 Task: Search one way flight ticket for 1 adult, 6 children, 1 infant in seat and 1 infant on lap in business from Medford: Rogue Valley International-medford Airport to Rock Springs: Southwest Wyoming Regional Airport (rock Springs Sweetwater County Airport) on 8-5-2023. Choice of flights is Royal air maroc. Number of bags: 2 carry on bags. Price is upto 90000. Outbound departure time preference is 21:30.
Action: Mouse moved to (327, 295)
Screenshot: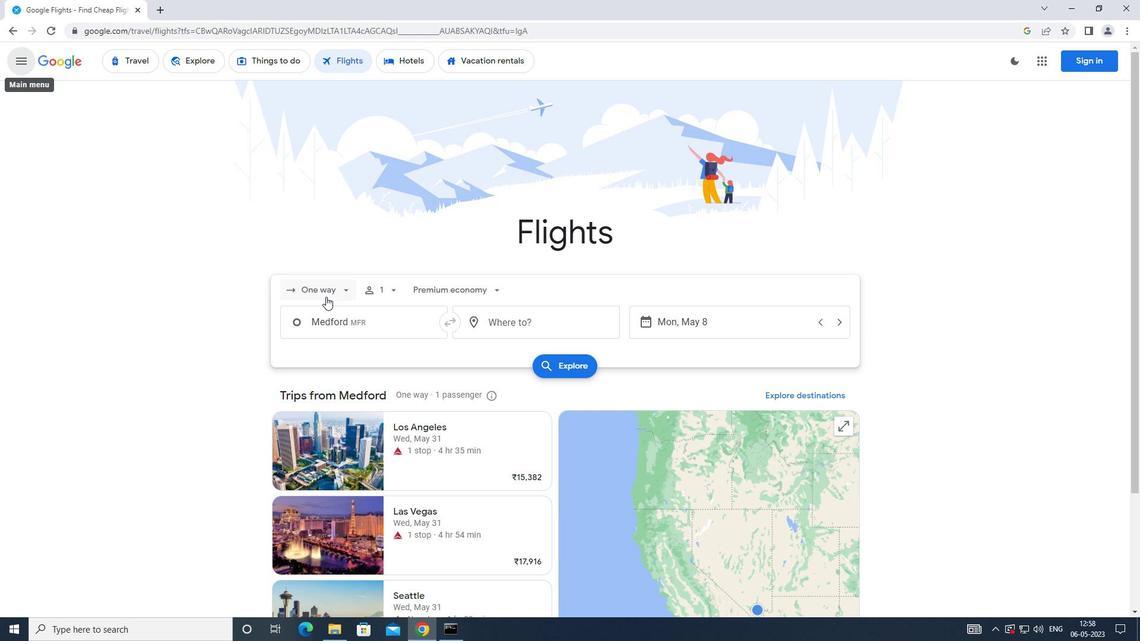 
Action: Mouse pressed left at (327, 295)
Screenshot: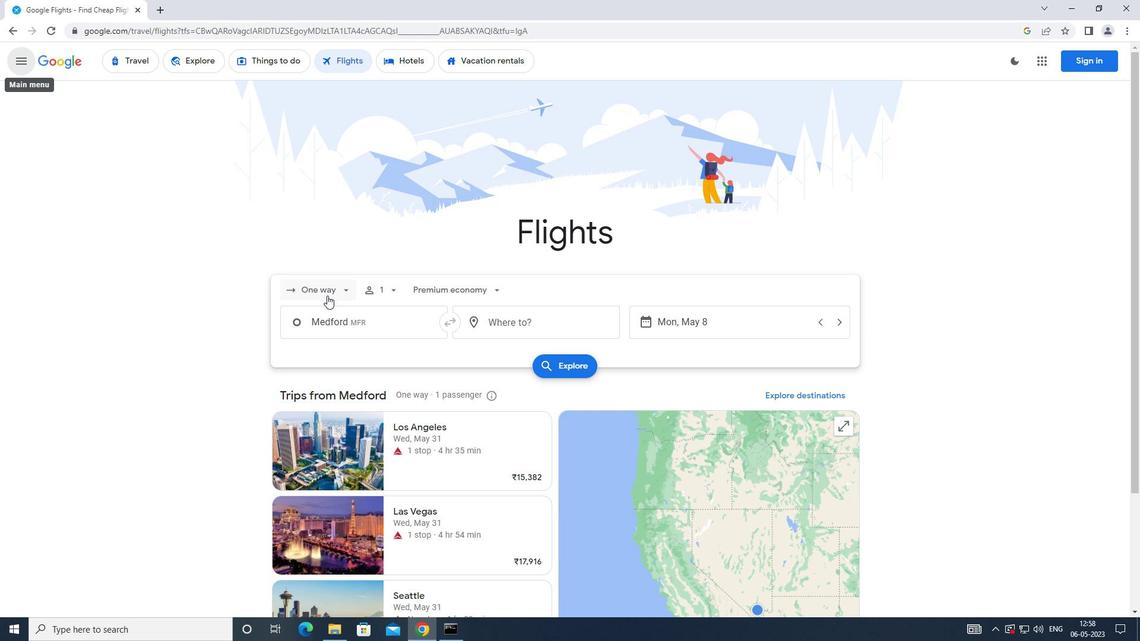 
Action: Mouse moved to (344, 346)
Screenshot: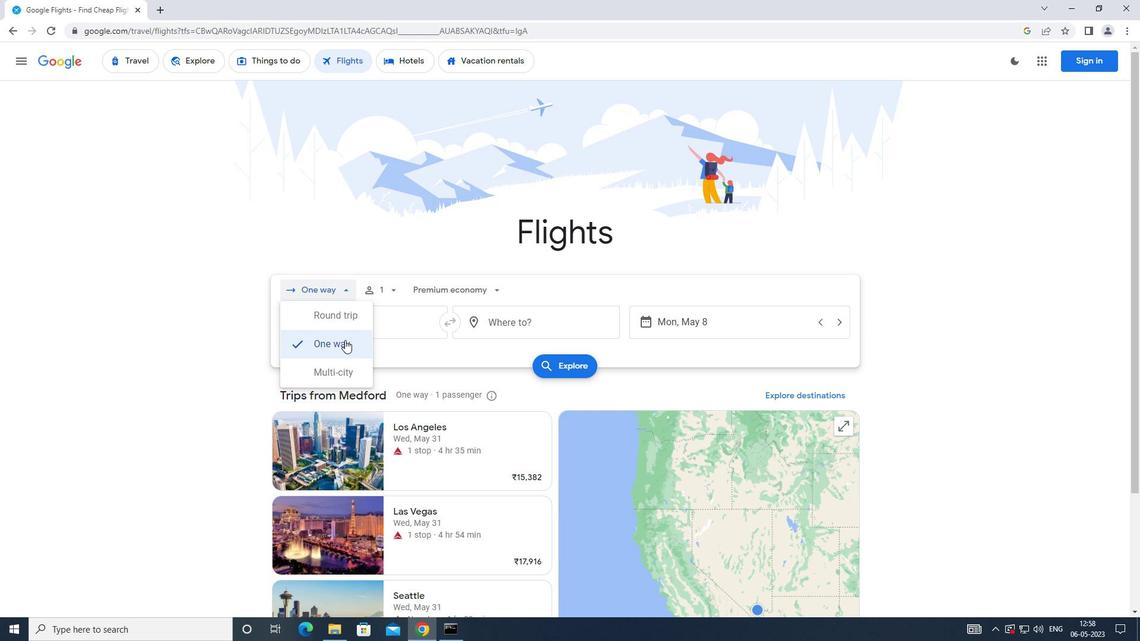 
Action: Mouse pressed left at (344, 346)
Screenshot: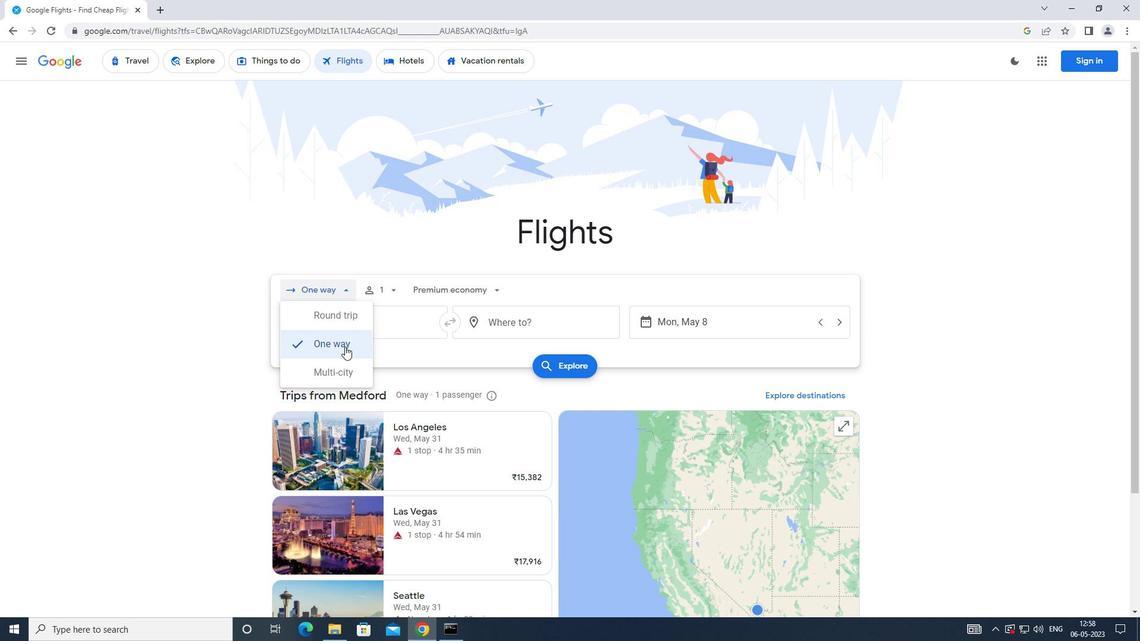 
Action: Mouse moved to (394, 290)
Screenshot: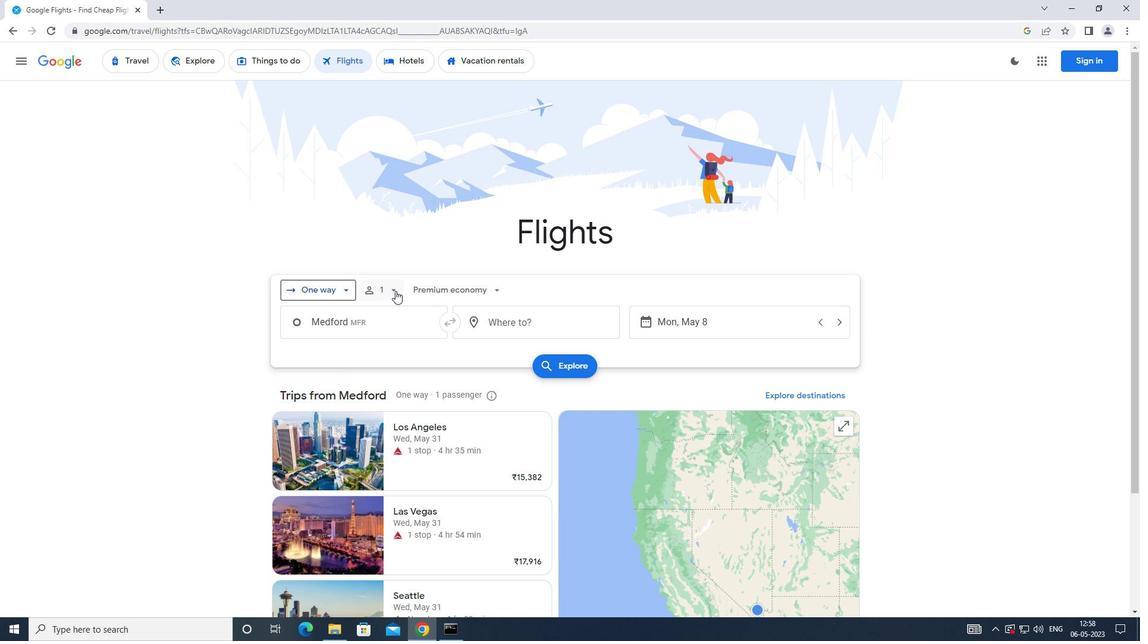 
Action: Mouse pressed left at (394, 290)
Screenshot: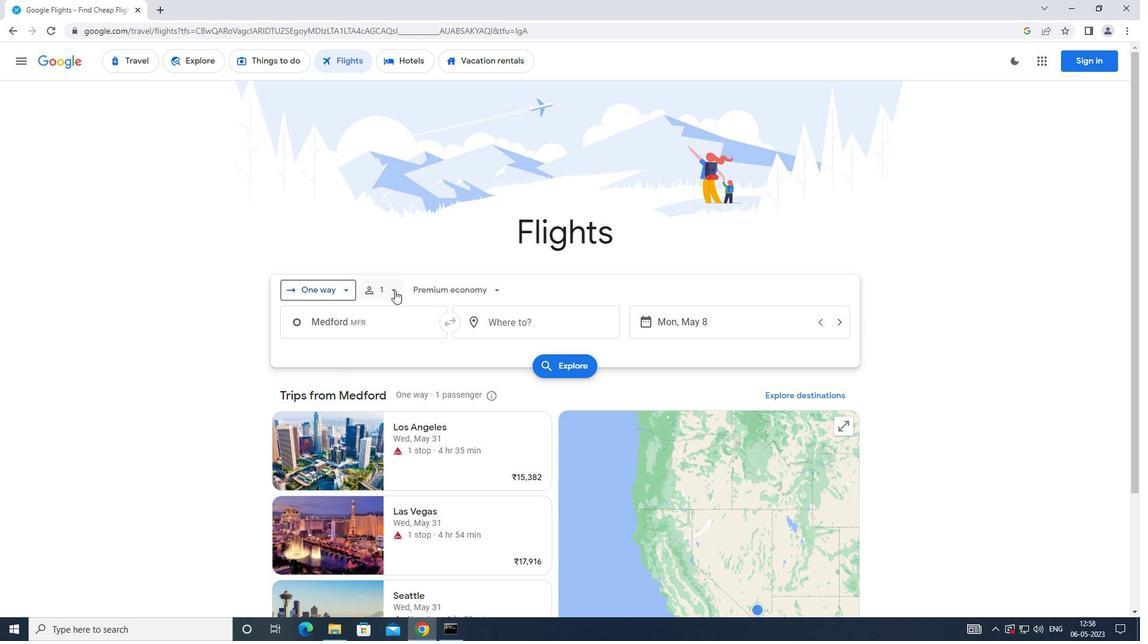 
Action: Mouse moved to (481, 353)
Screenshot: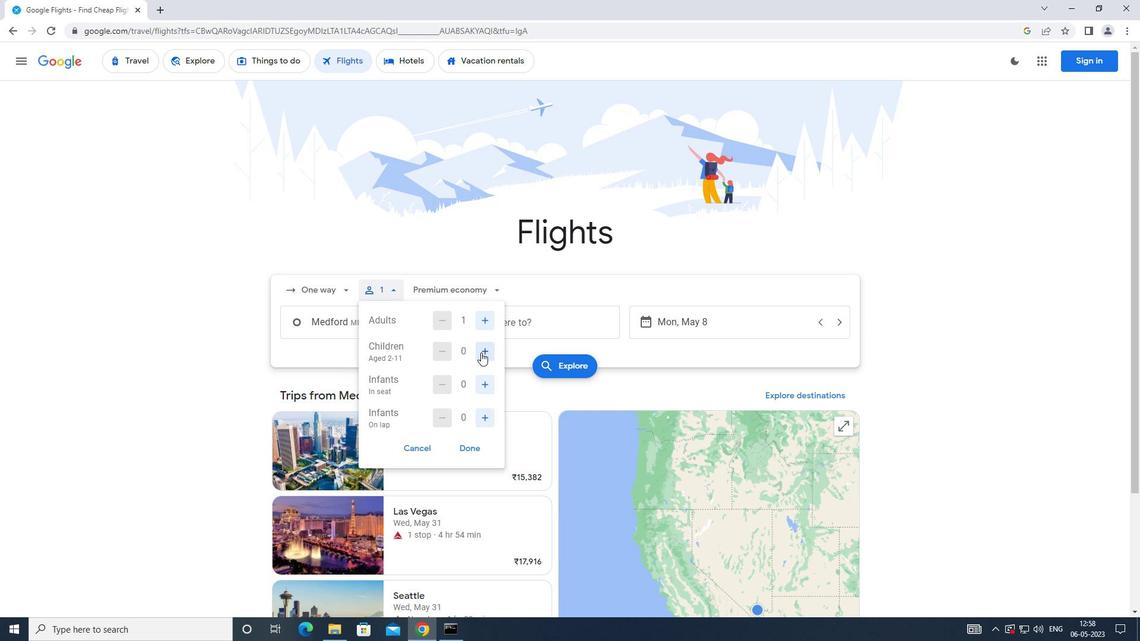 
Action: Mouse pressed left at (481, 353)
Screenshot: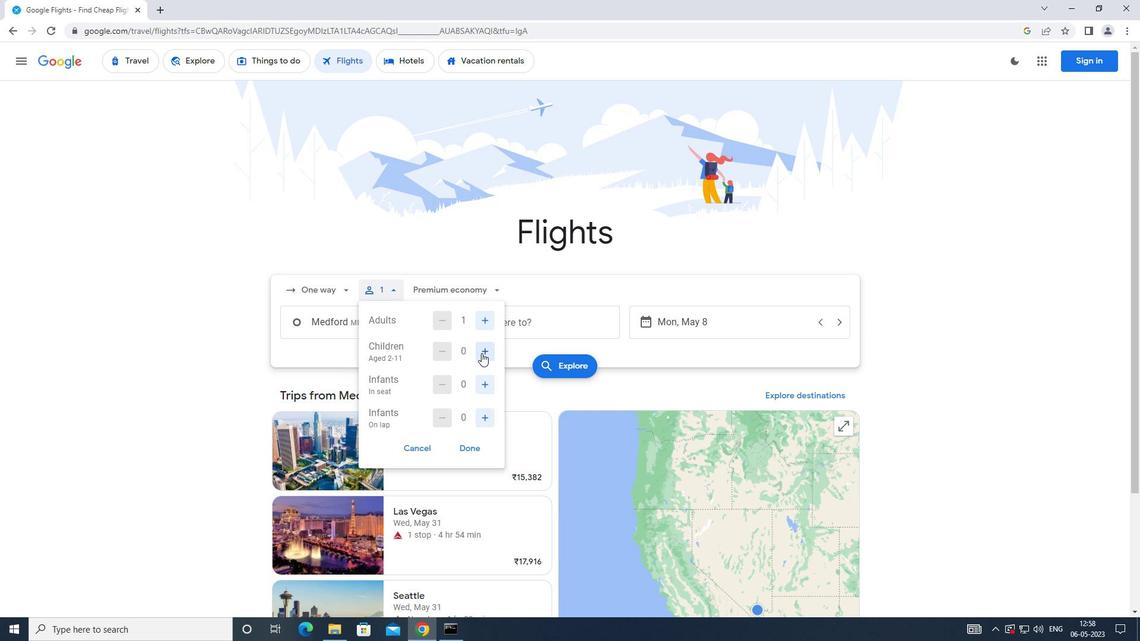 
Action: Mouse pressed left at (481, 353)
Screenshot: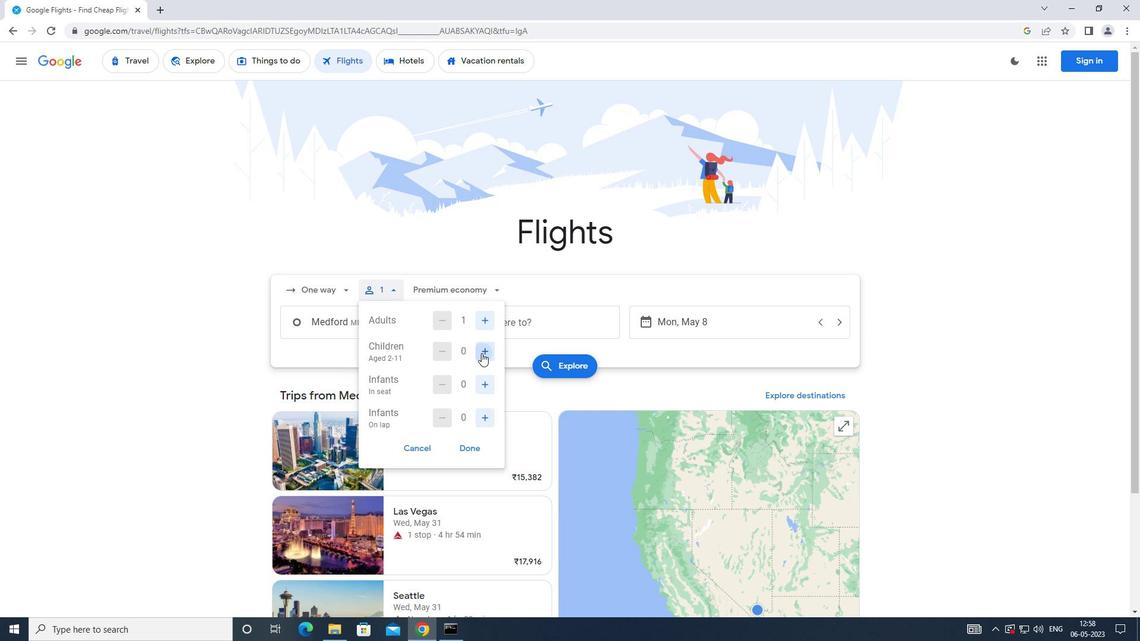
Action: Mouse pressed left at (481, 353)
Screenshot: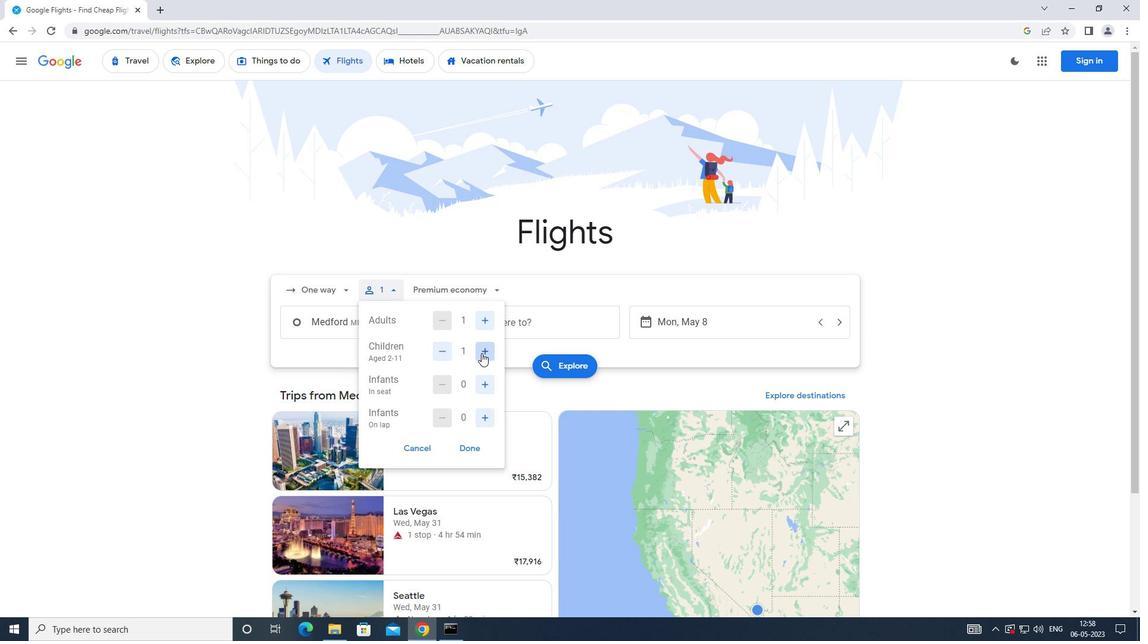 
Action: Mouse pressed left at (481, 353)
Screenshot: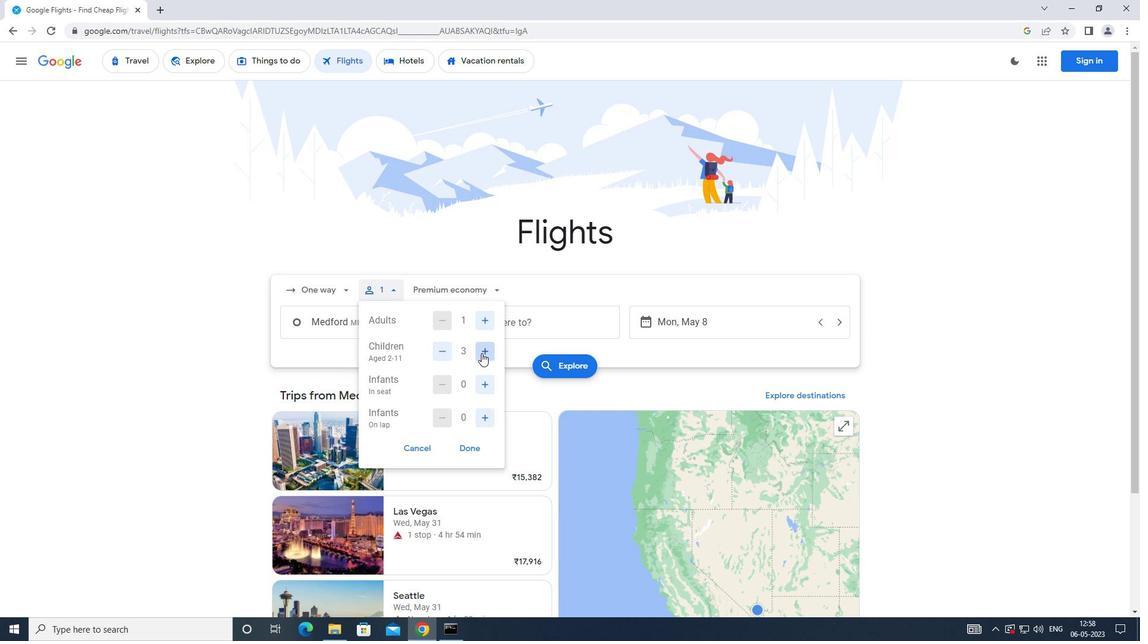 
Action: Mouse pressed left at (481, 353)
Screenshot: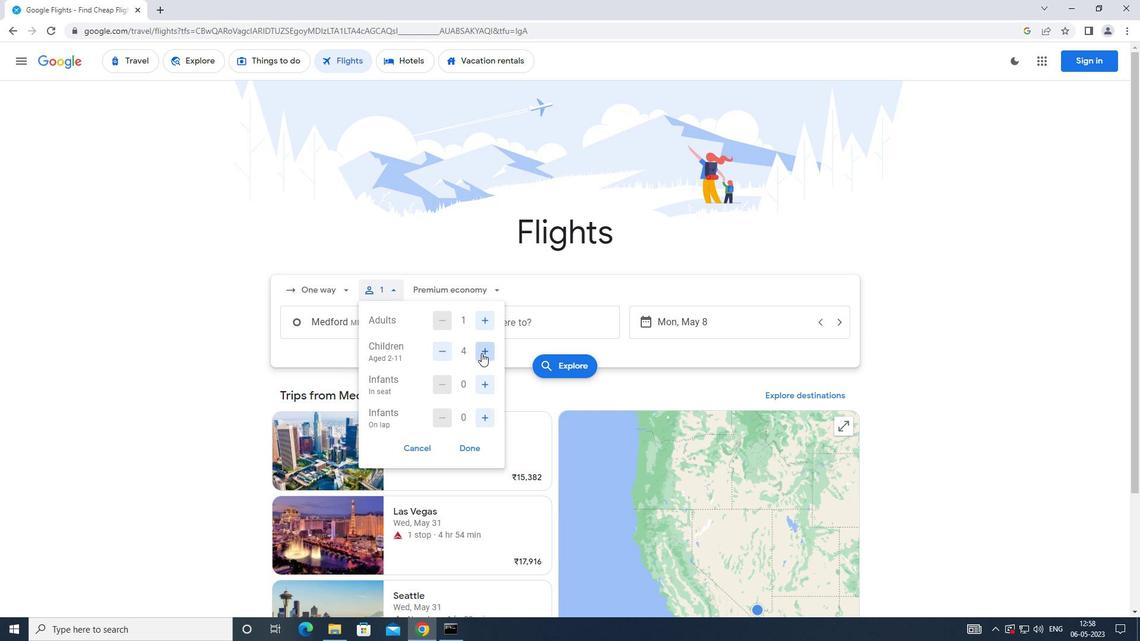 
Action: Mouse pressed left at (481, 353)
Screenshot: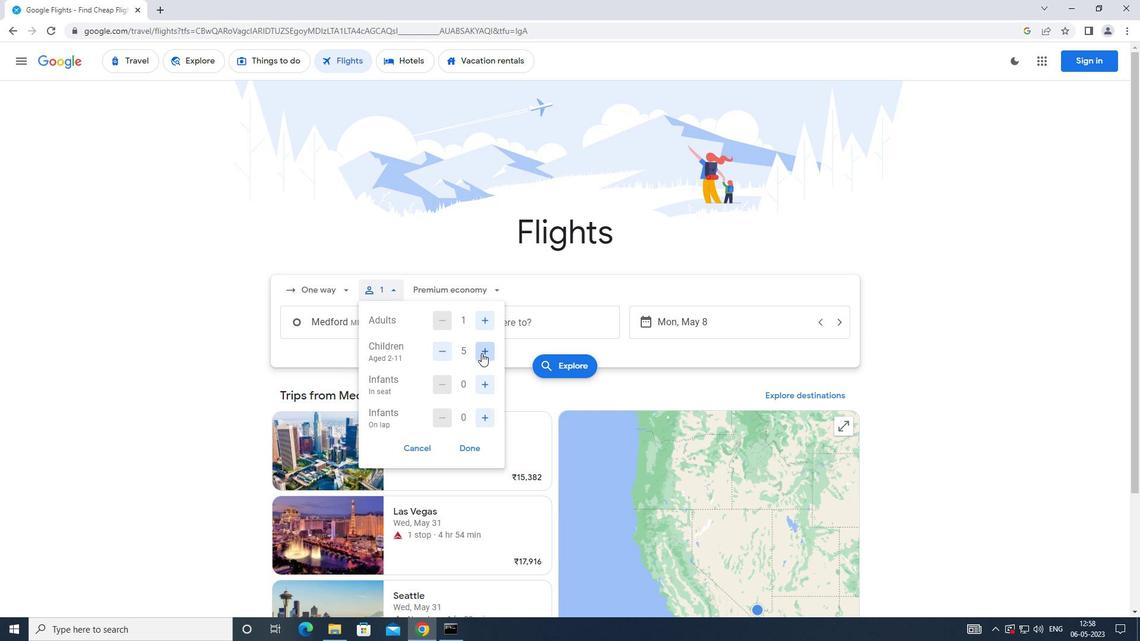 
Action: Mouse moved to (478, 379)
Screenshot: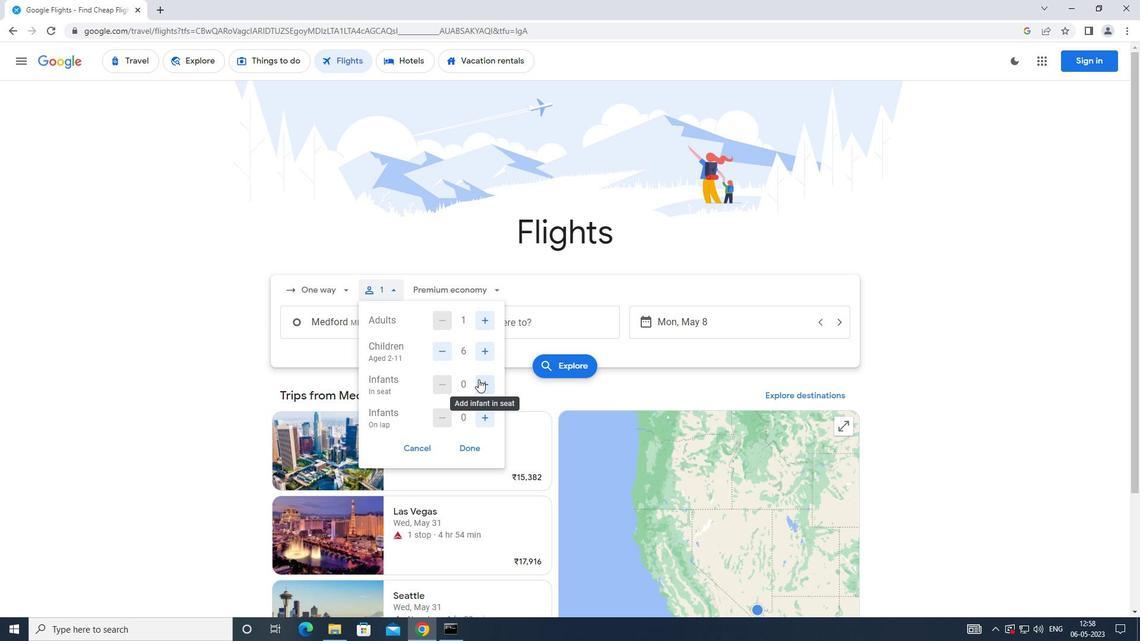 
Action: Mouse pressed left at (478, 379)
Screenshot: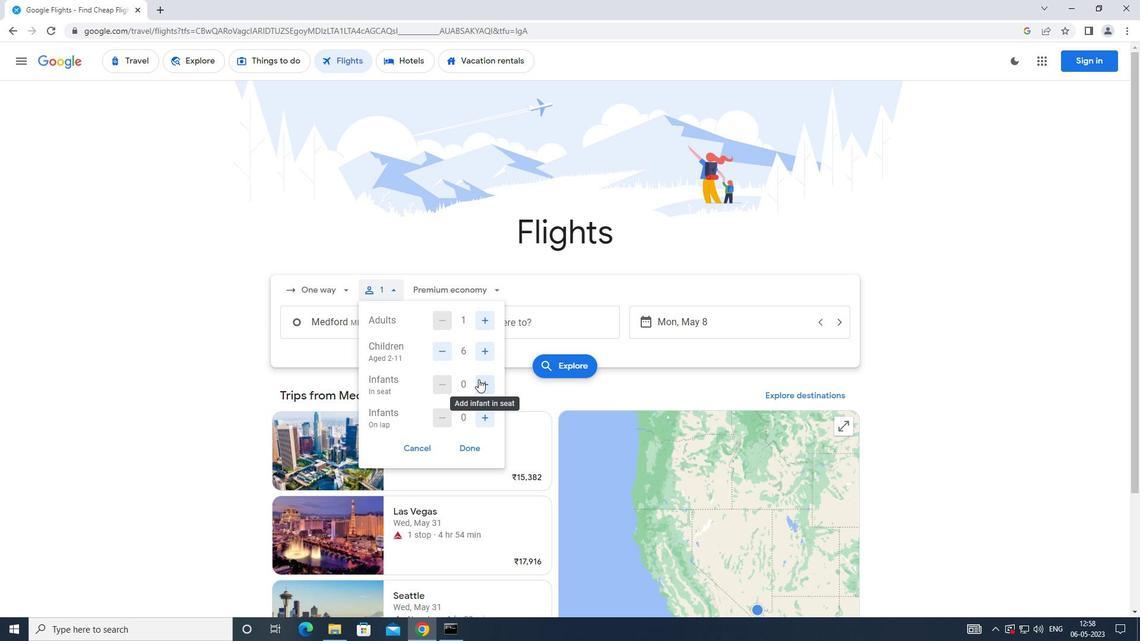 
Action: Mouse moved to (483, 422)
Screenshot: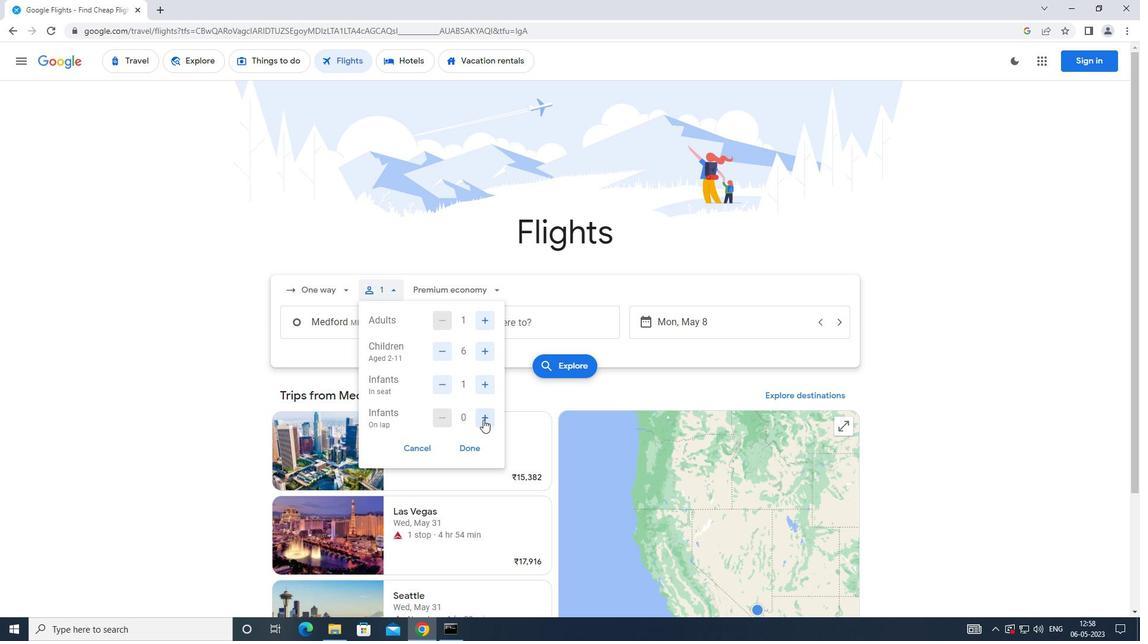 
Action: Mouse pressed left at (483, 422)
Screenshot: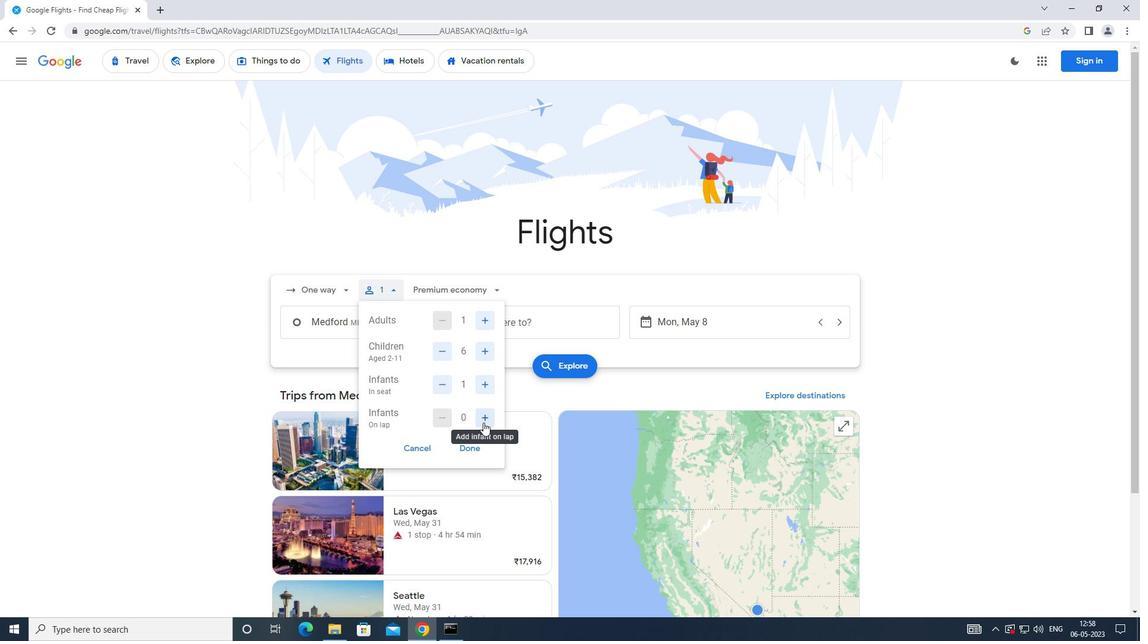 
Action: Mouse moved to (474, 446)
Screenshot: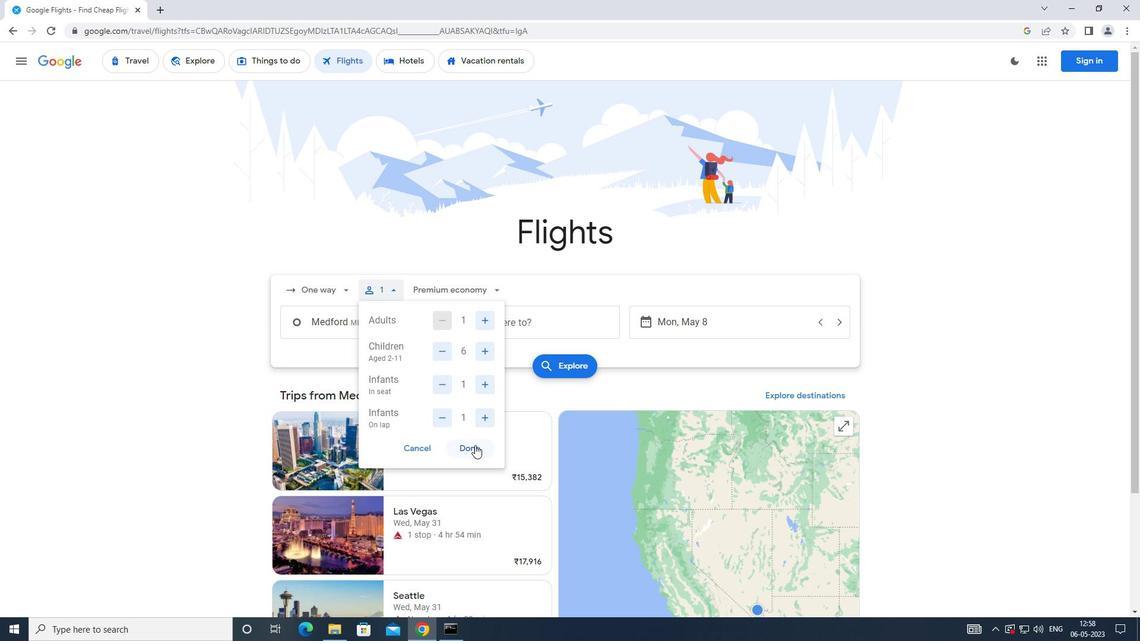 
Action: Mouse pressed left at (474, 446)
Screenshot: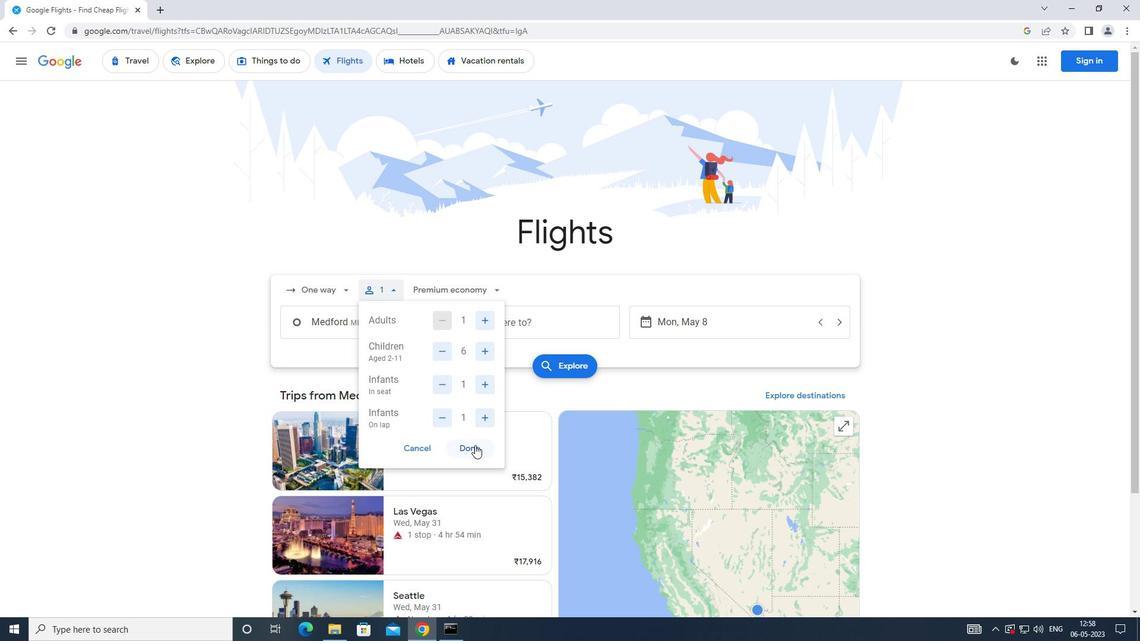 
Action: Mouse moved to (460, 285)
Screenshot: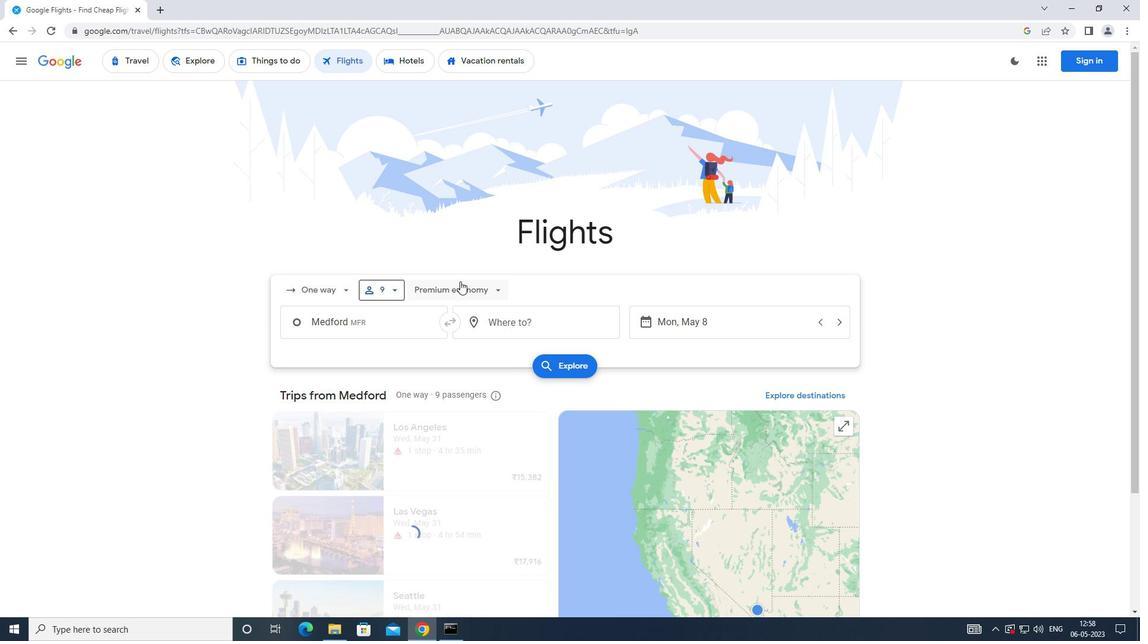 
Action: Mouse pressed left at (460, 285)
Screenshot: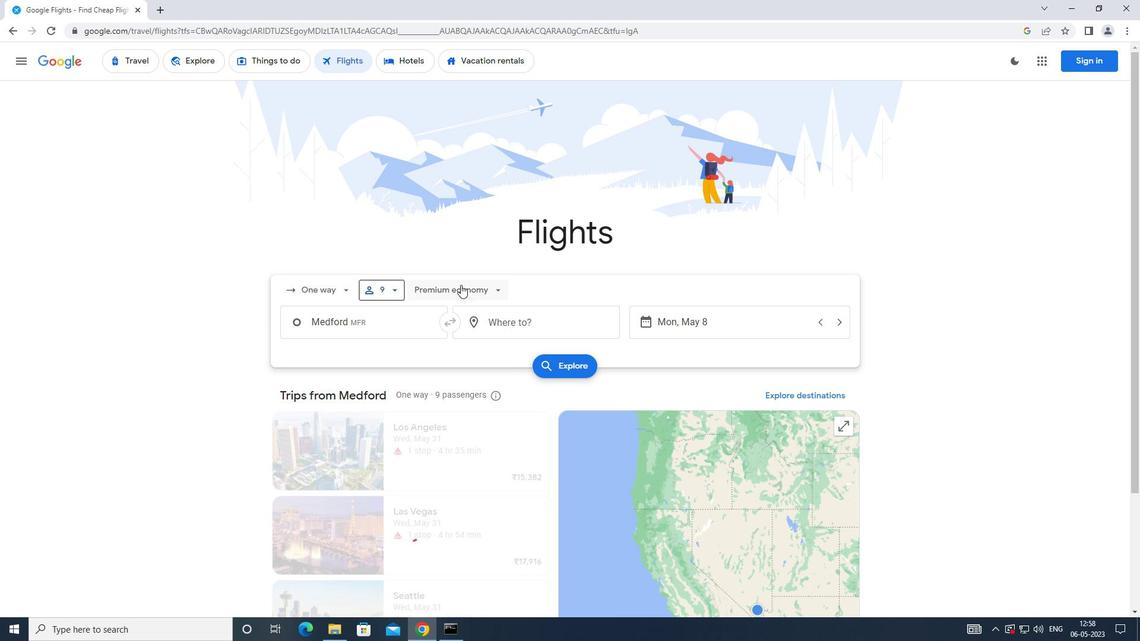 
Action: Mouse moved to (452, 370)
Screenshot: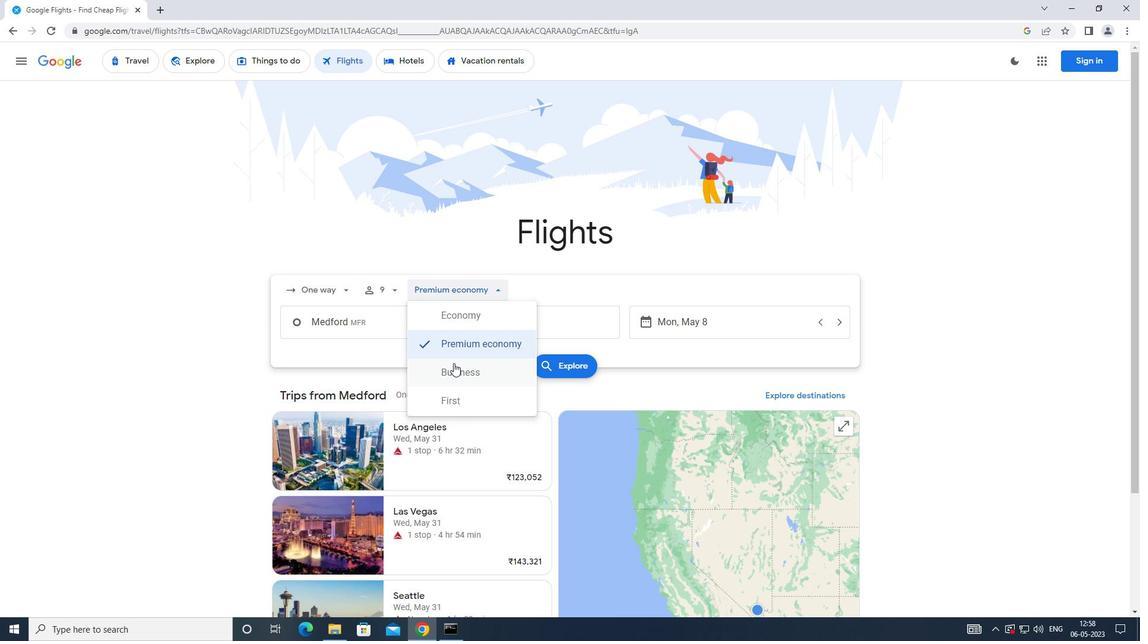 
Action: Mouse pressed left at (452, 370)
Screenshot: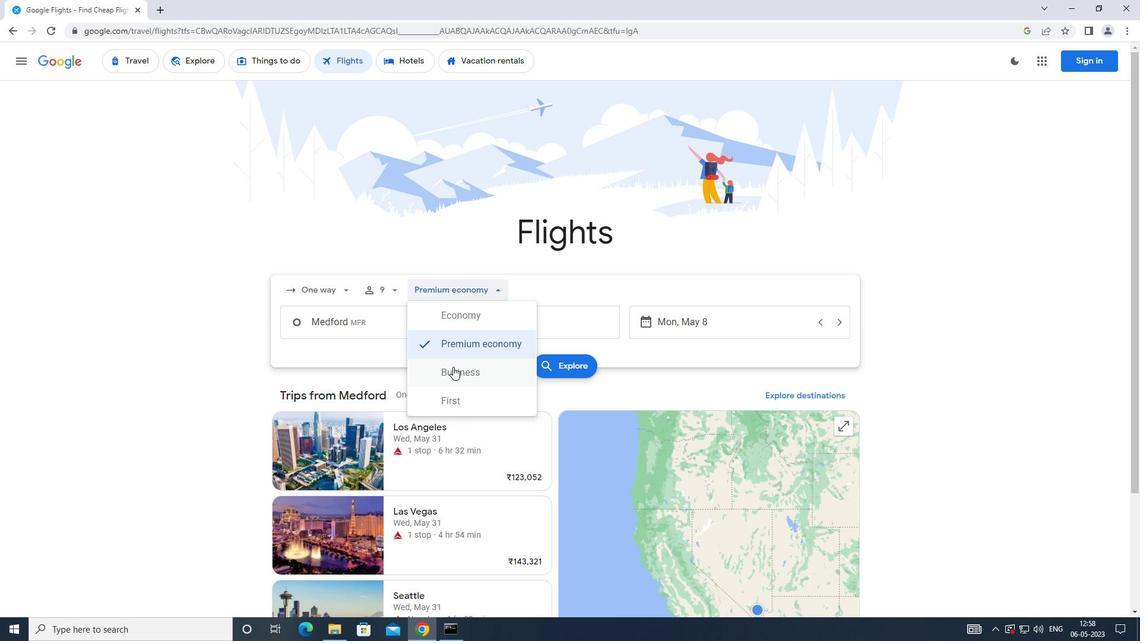 
Action: Mouse moved to (390, 326)
Screenshot: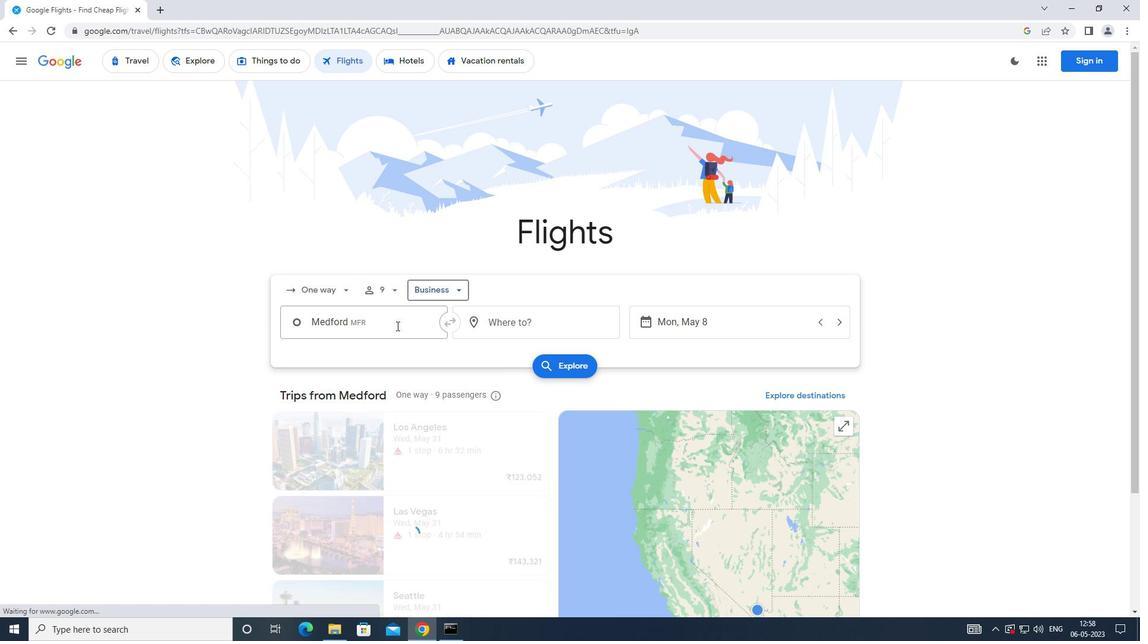 
Action: Mouse pressed left at (390, 326)
Screenshot: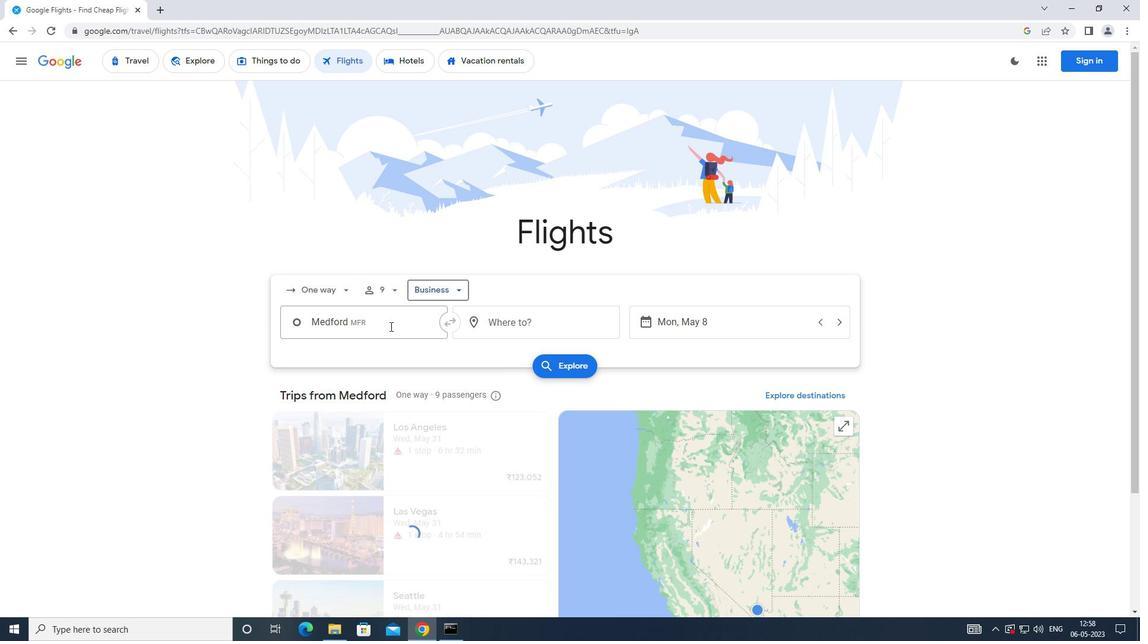 
Action: Mouse moved to (397, 391)
Screenshot: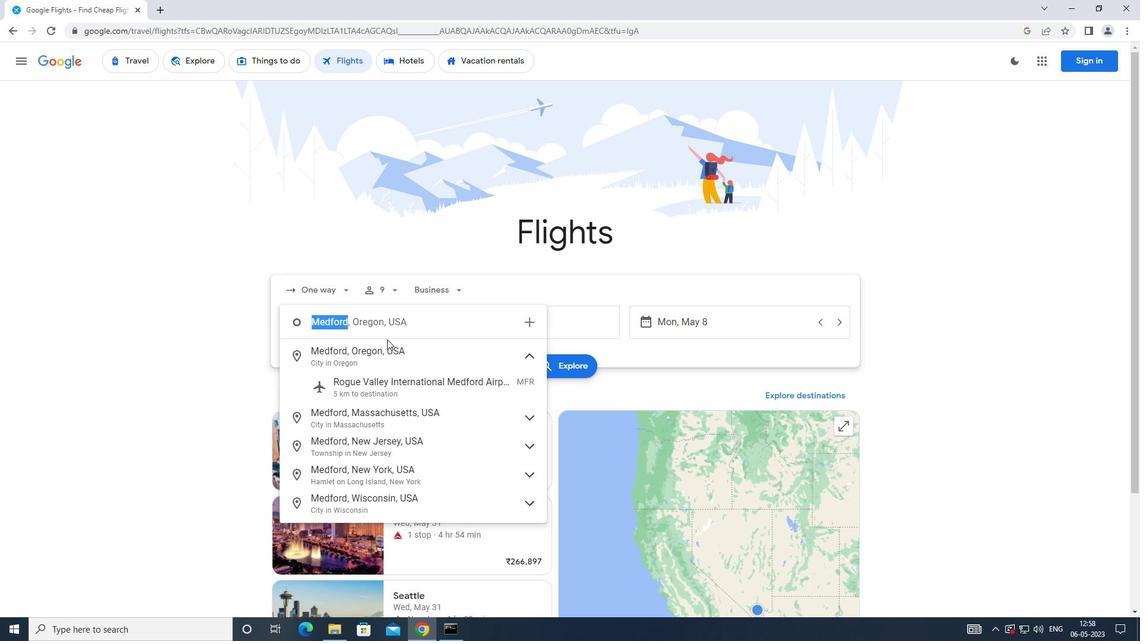 
Action: Mouse pressed left at (397, 391)
Screenshot: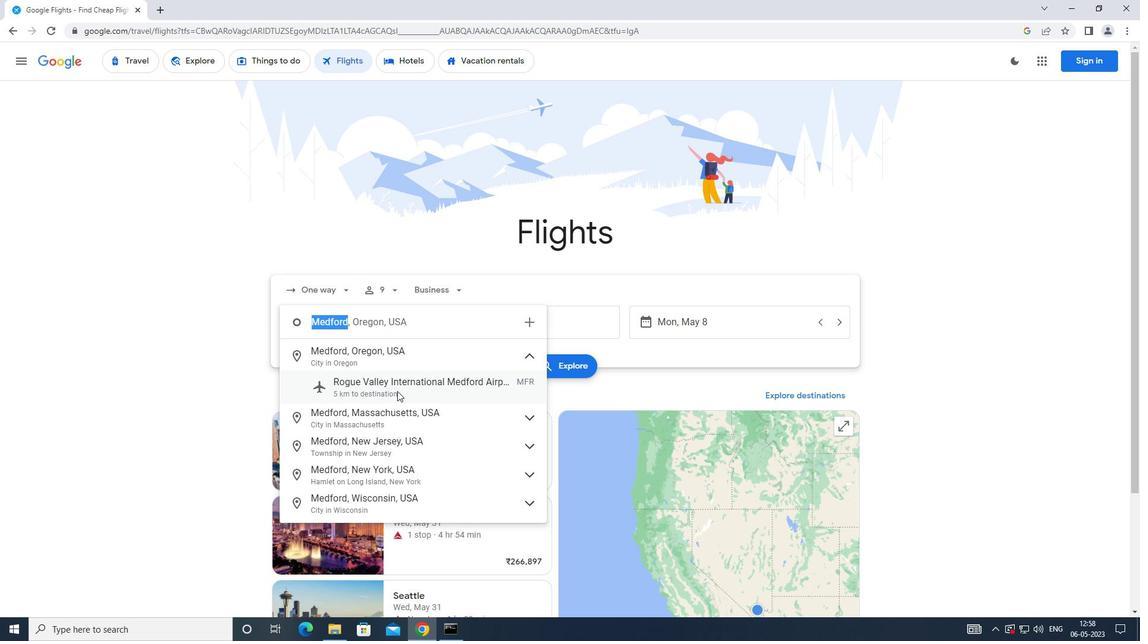 
Action: Mouse moved to (523, 330)
Screenshot: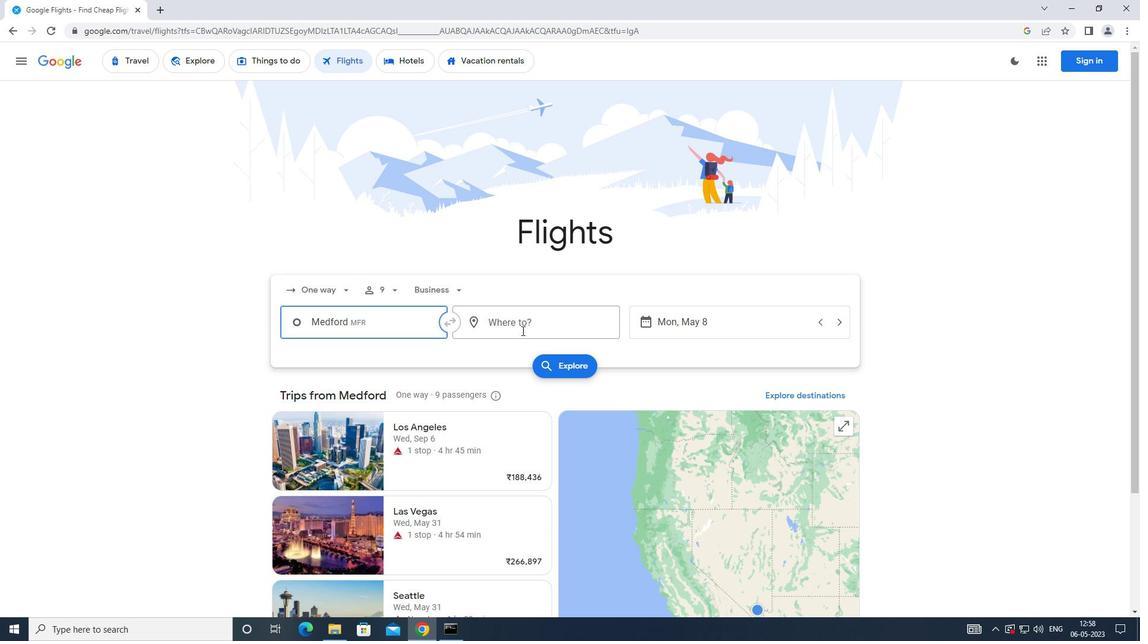 
Action: Mouse pressed left at (523, 330)
Screenshot: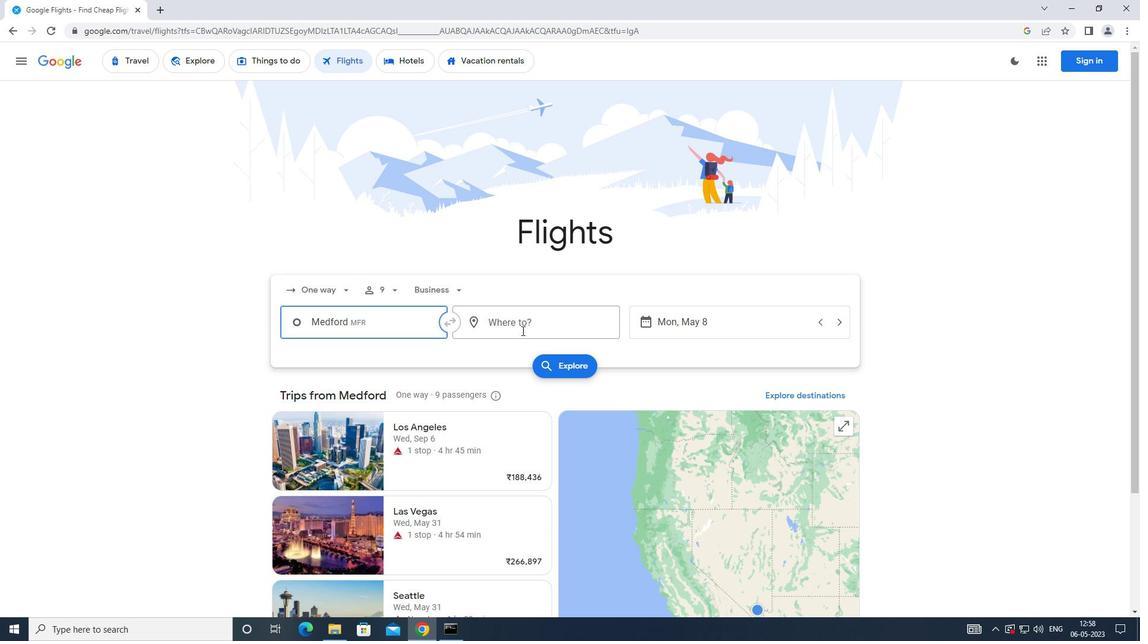 
Action: Mouse moved to (509, 315)
Screenshot: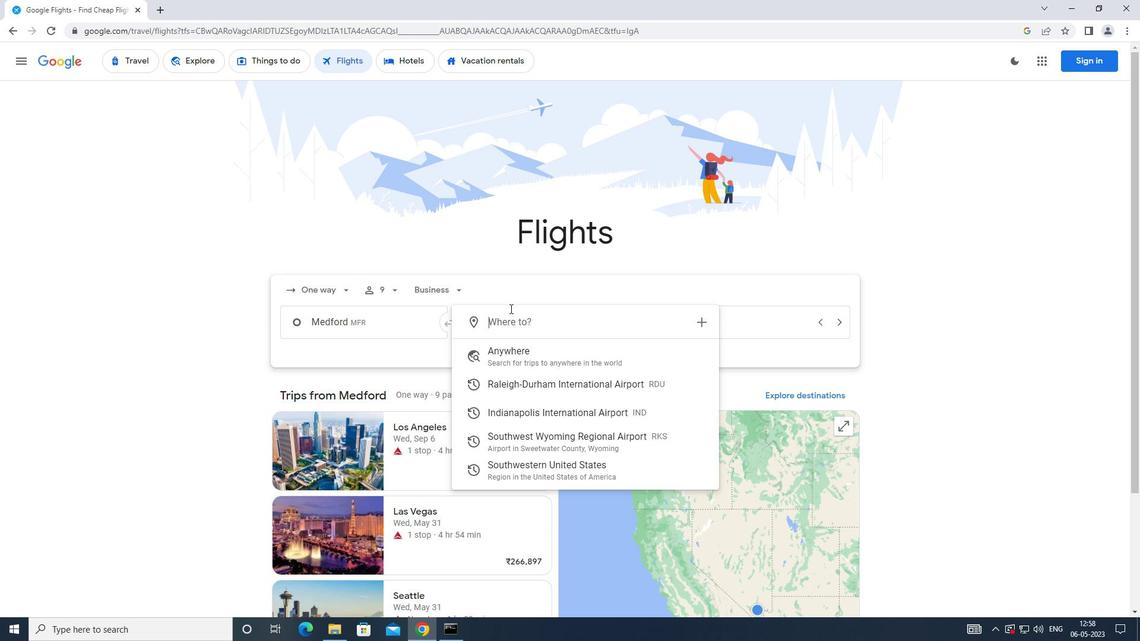 
Action: Mouse pressed left at (509, 315)
Screenshot: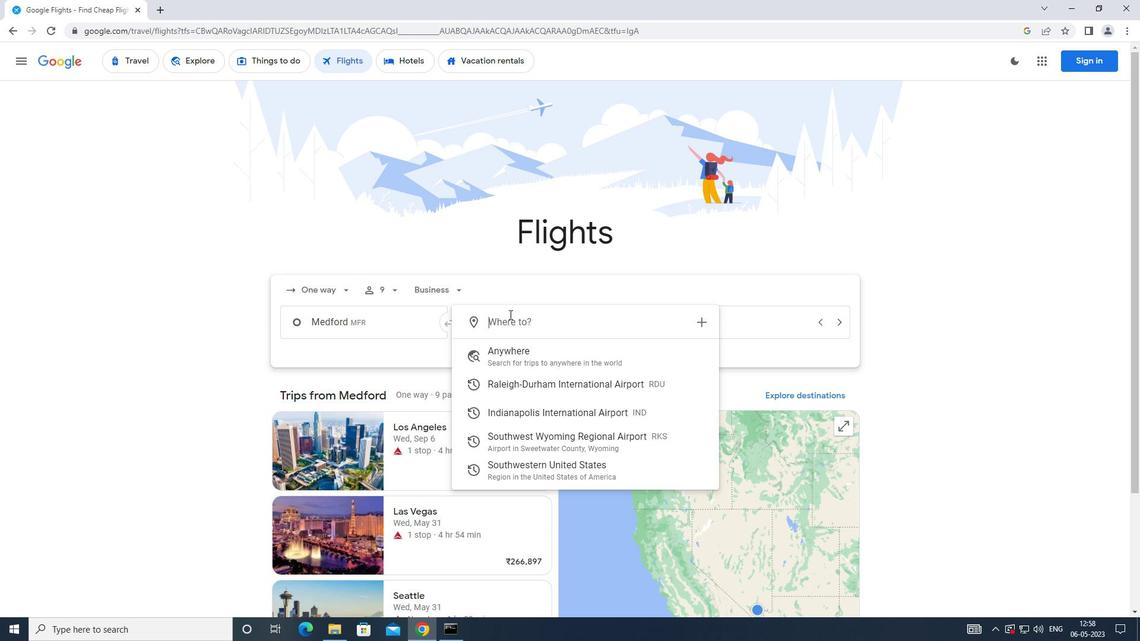 
Action: Mouse moved to (518, 317)
Screenshot: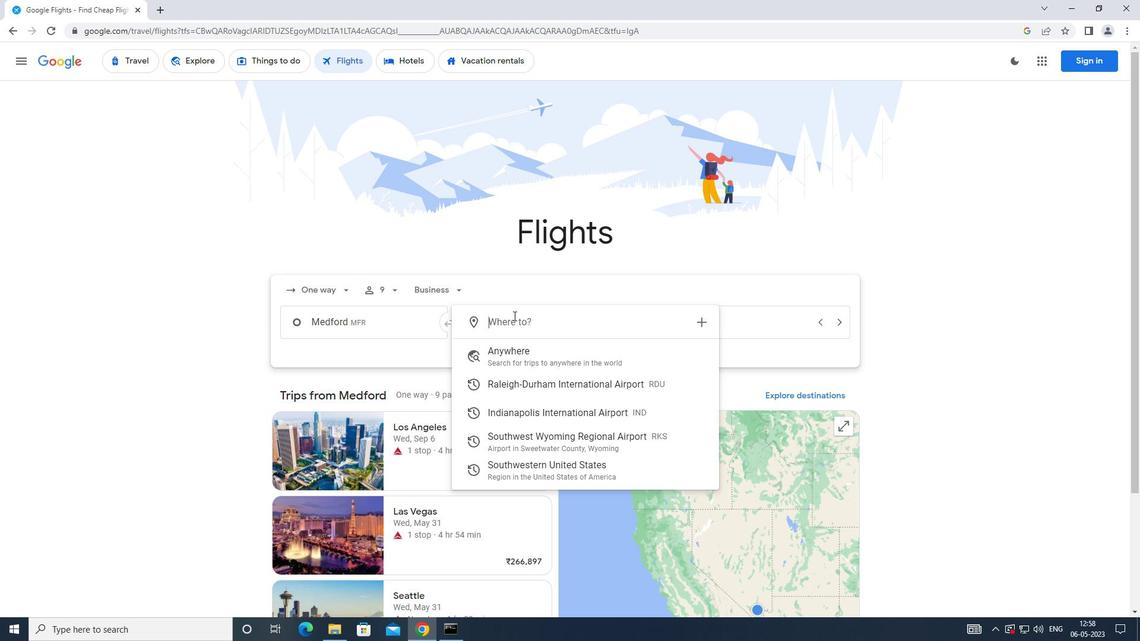 
Action: Key pressed <Key.caps_lock>s<Key.caps_lock>outhwest
Screenshot: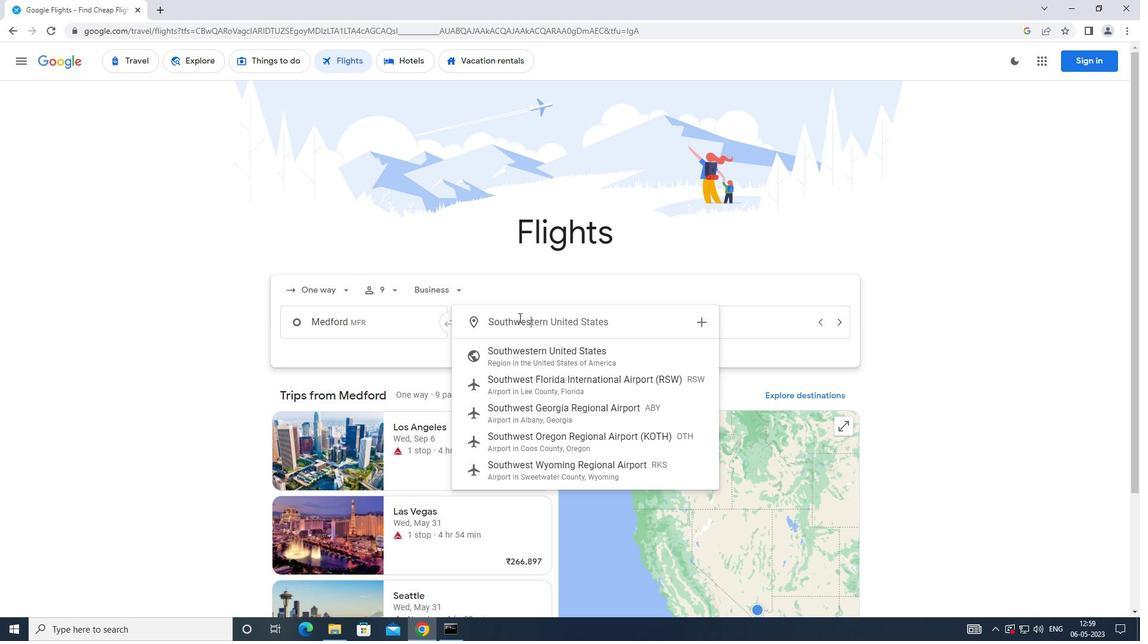 
Action: Mouse moved to (555, 475)
Screenshot: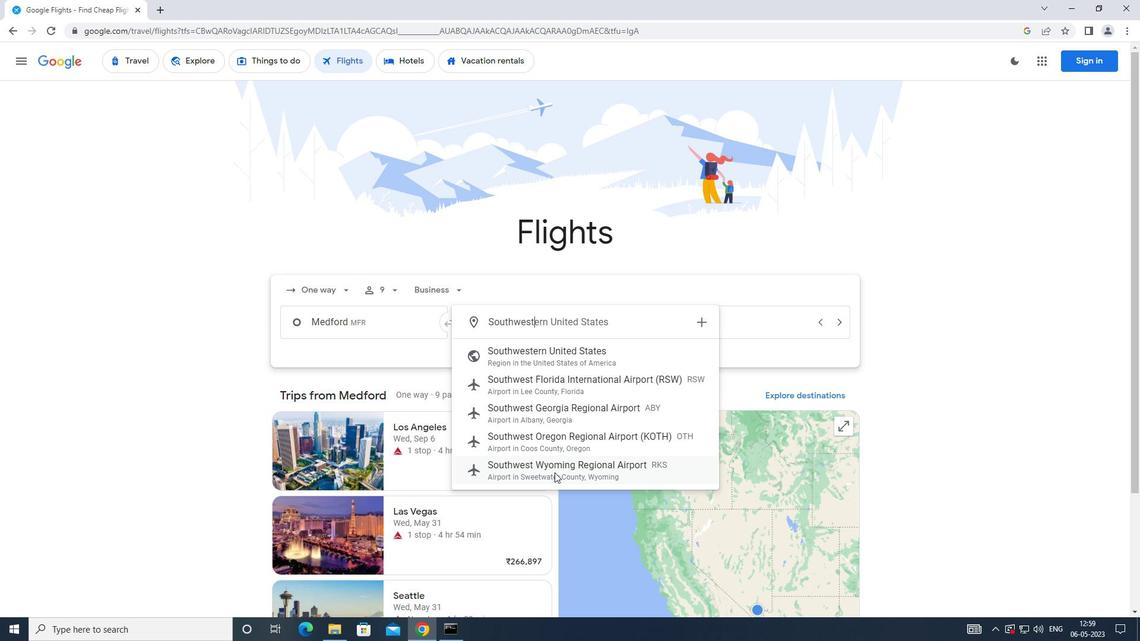
Action: Mouse pressed left at (555, 475)
Screenshot: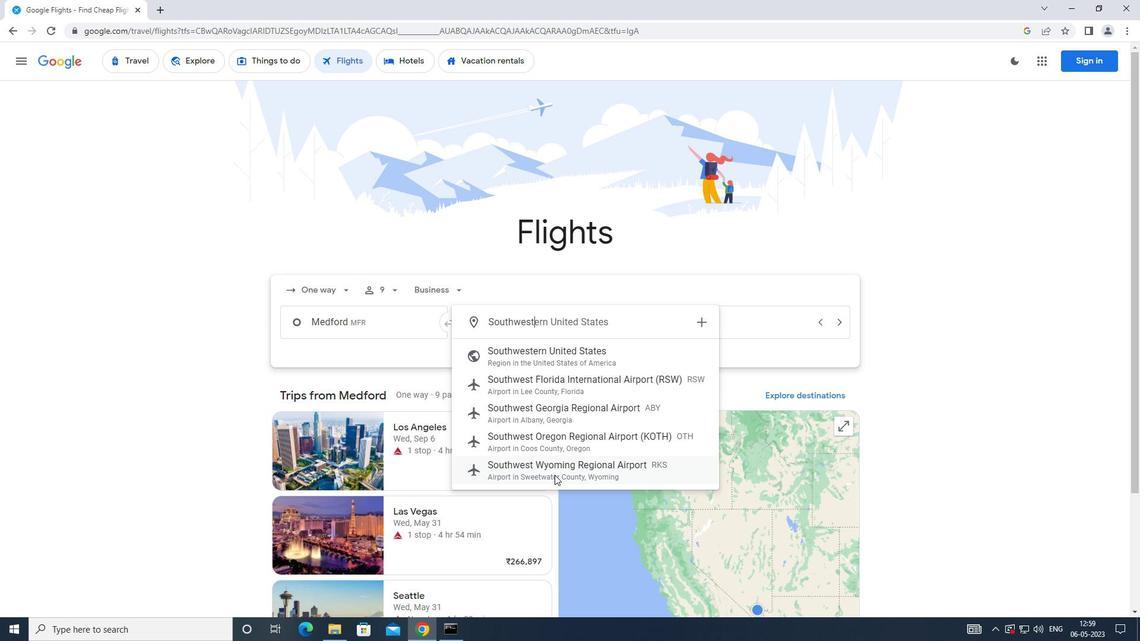
Action: Mouse moved to (666, 325)
Screenshot: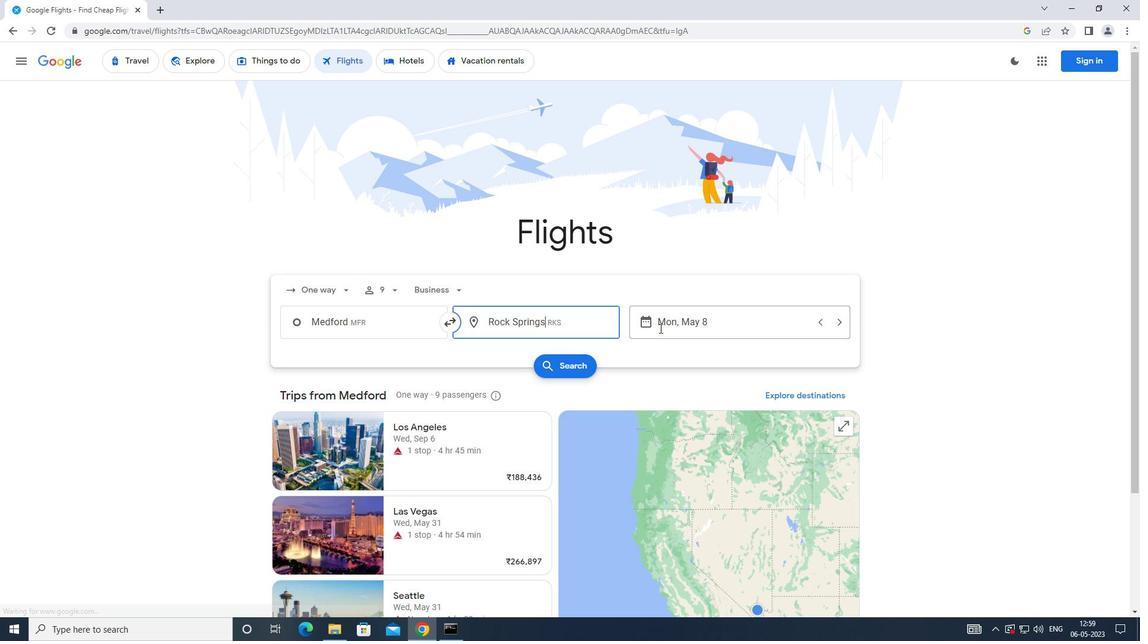
Action: Mouse pressed left at (666, 325)
Screenshot: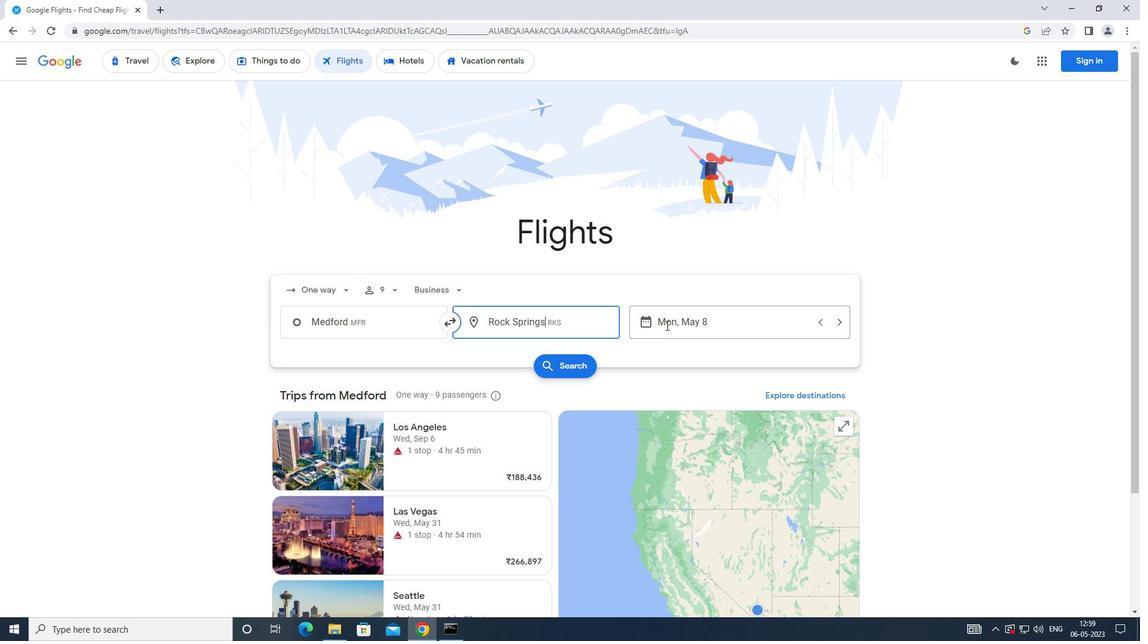 
Action: Mouse moved to (457, 421)
Screenshot: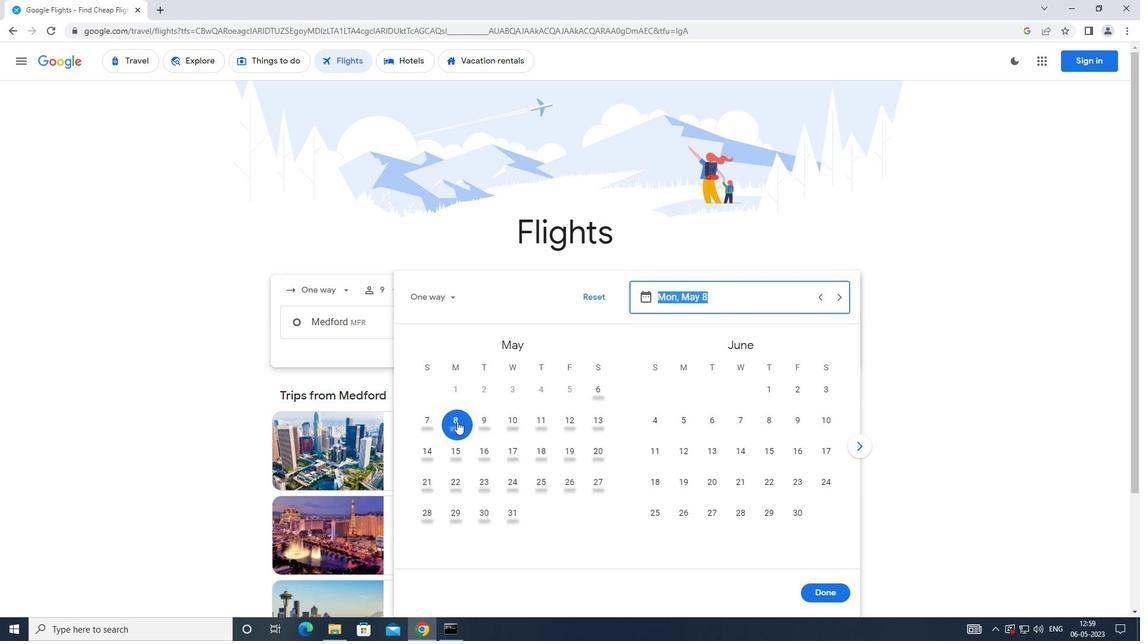 
Action: Mouse pressed left at (457, 421)
Screenshot: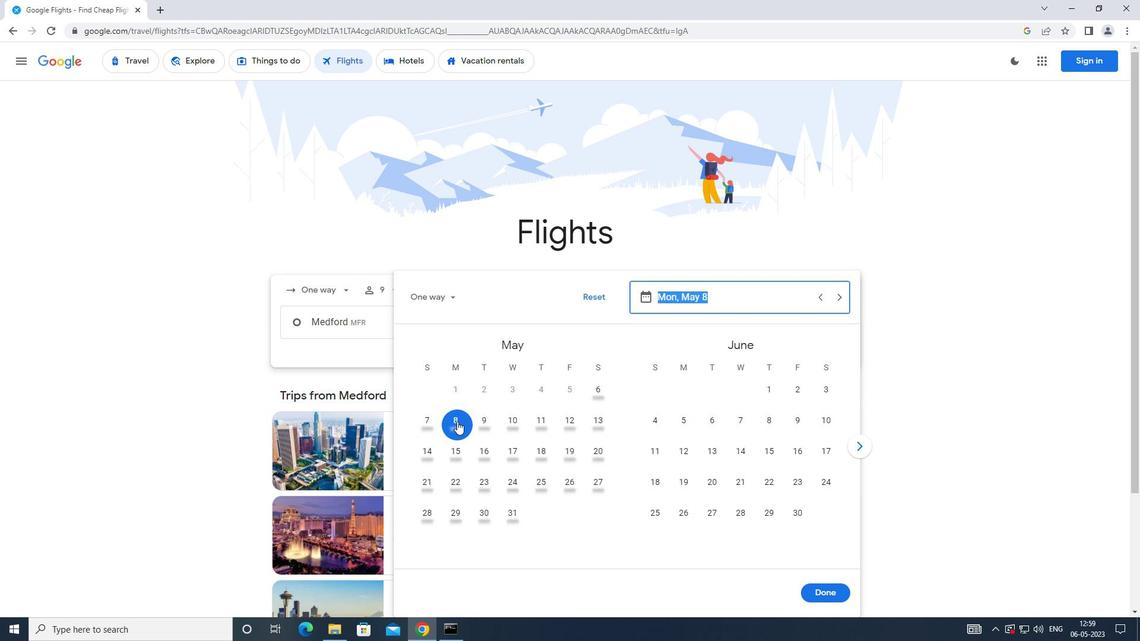 
Action: Mouse moved to (828, 596)
Screenshot: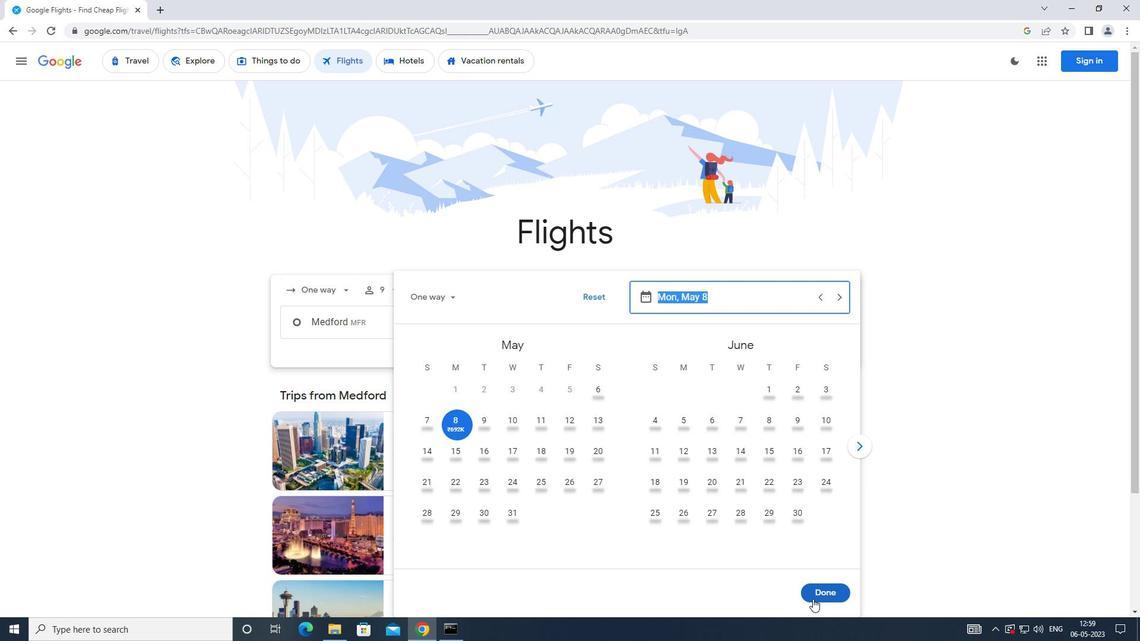 
Action: Mouse pressed left at (828, 596)
Screenshot: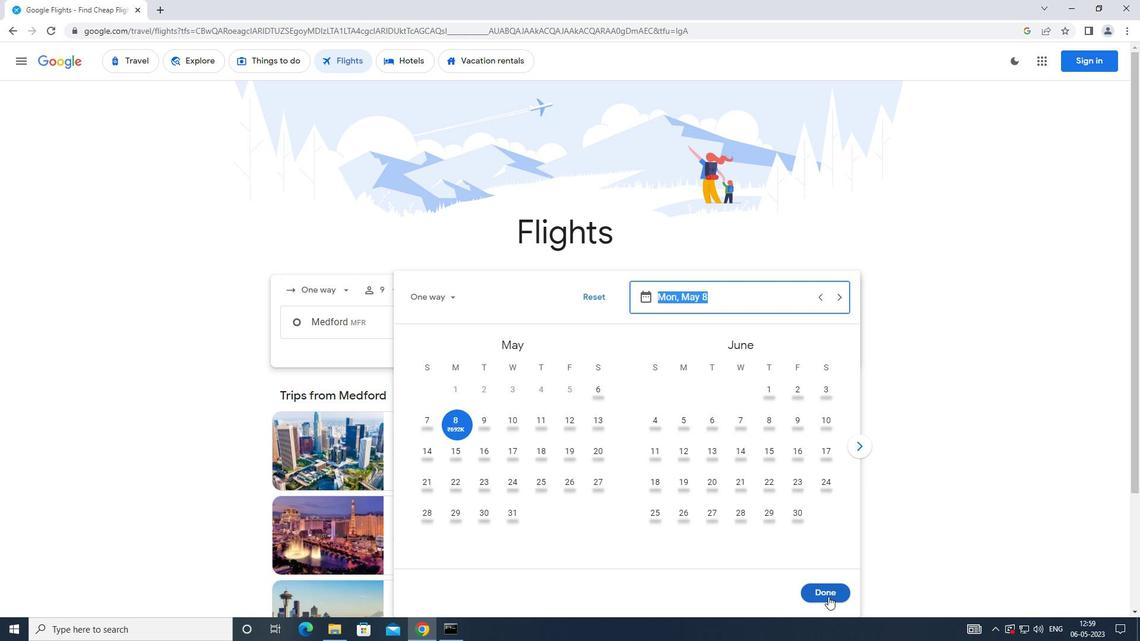 
Action: Mouse moved to (545, 370)
Screenshot: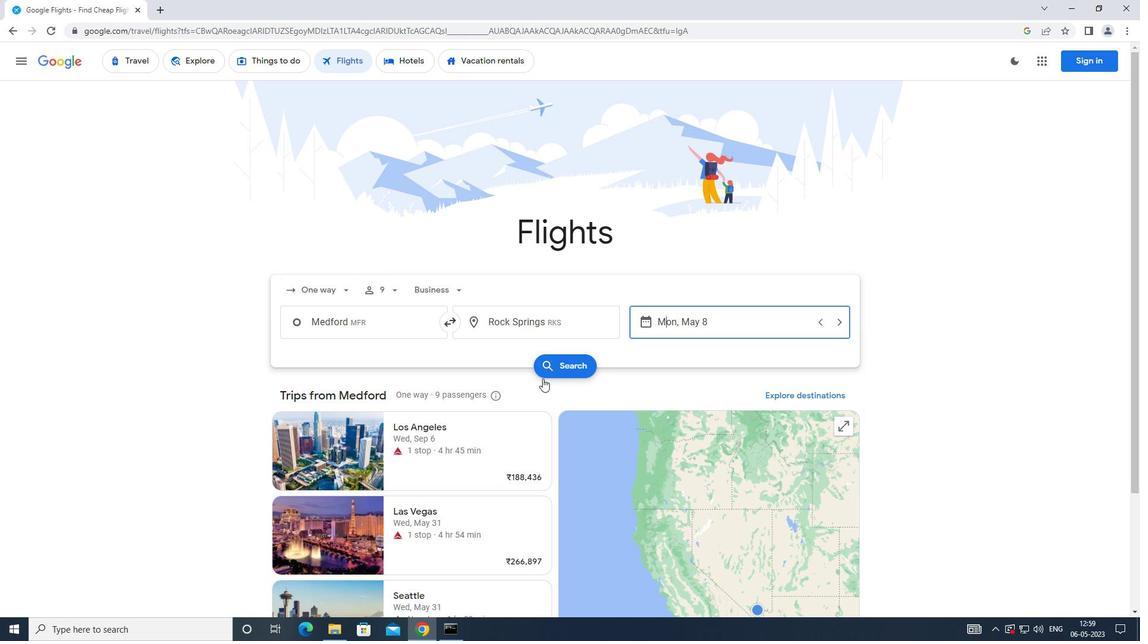 
Action: Mouse pressed left at (545, 370)
Screenshot: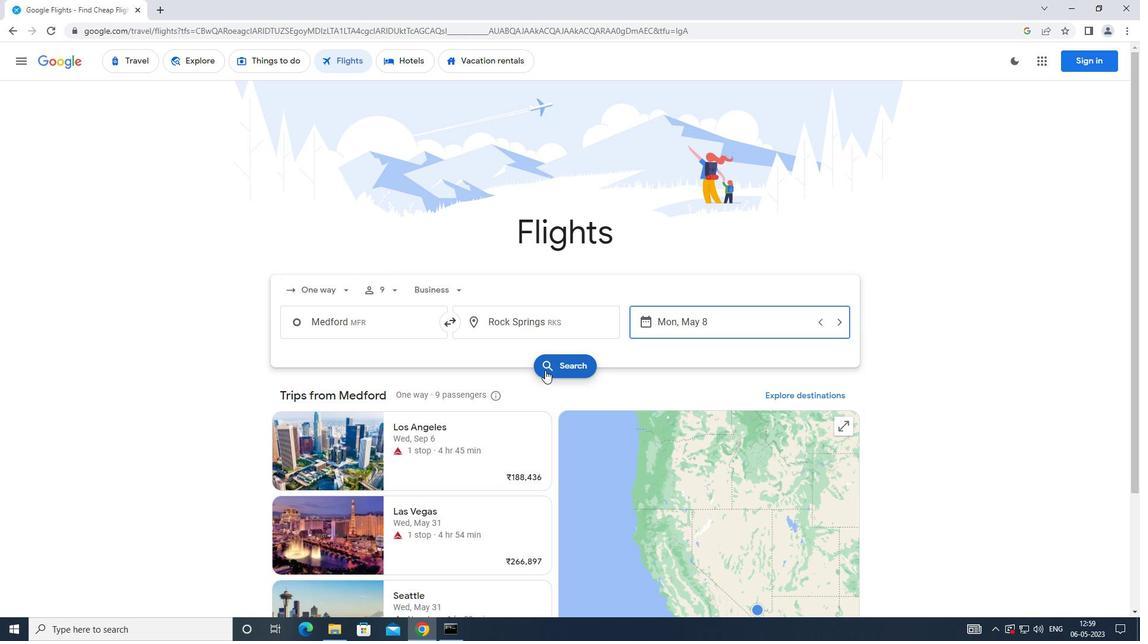
Action: Mouse moved to (295, 165)
Screenshot: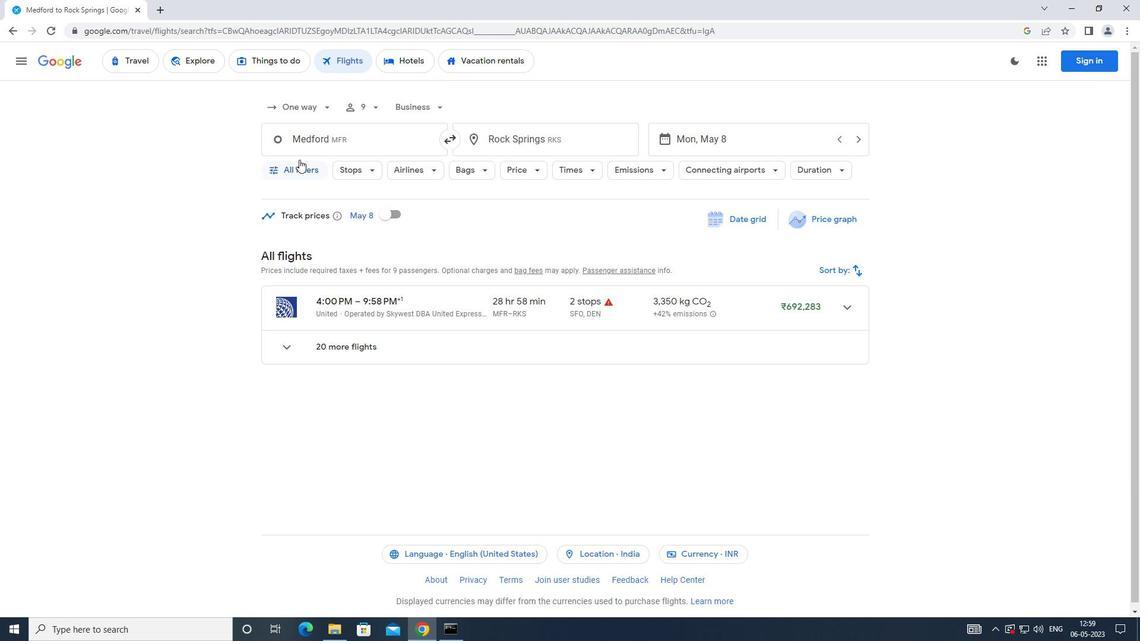 
Action: Mouse pressed left at (295, 165)
Screenshot: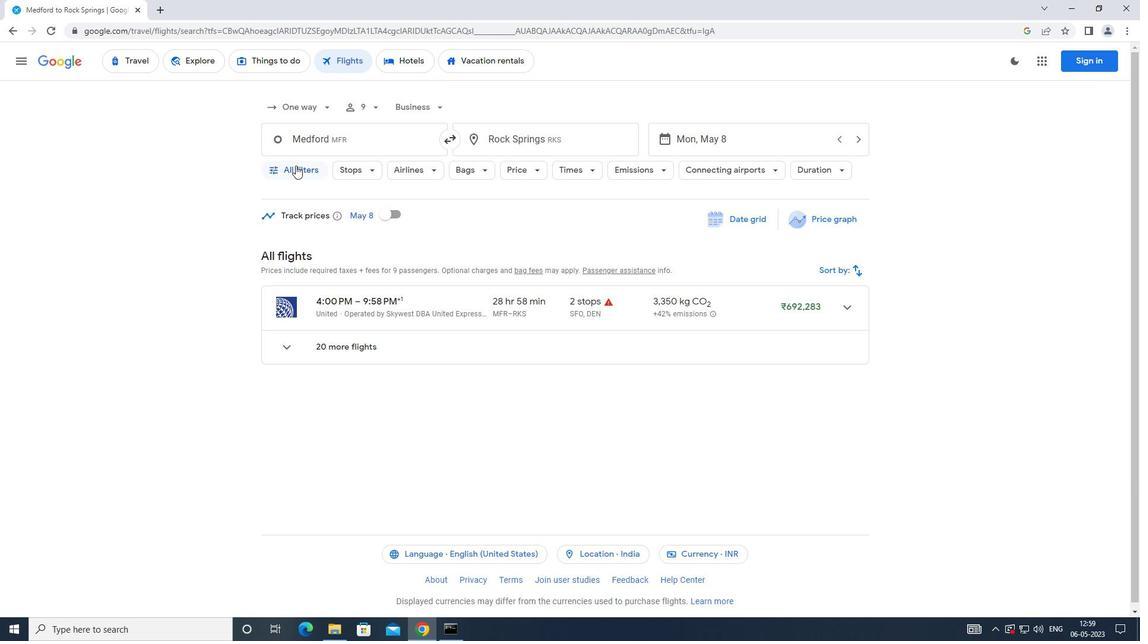 
Action: Mouse moved to (434, 429)
Screenshot: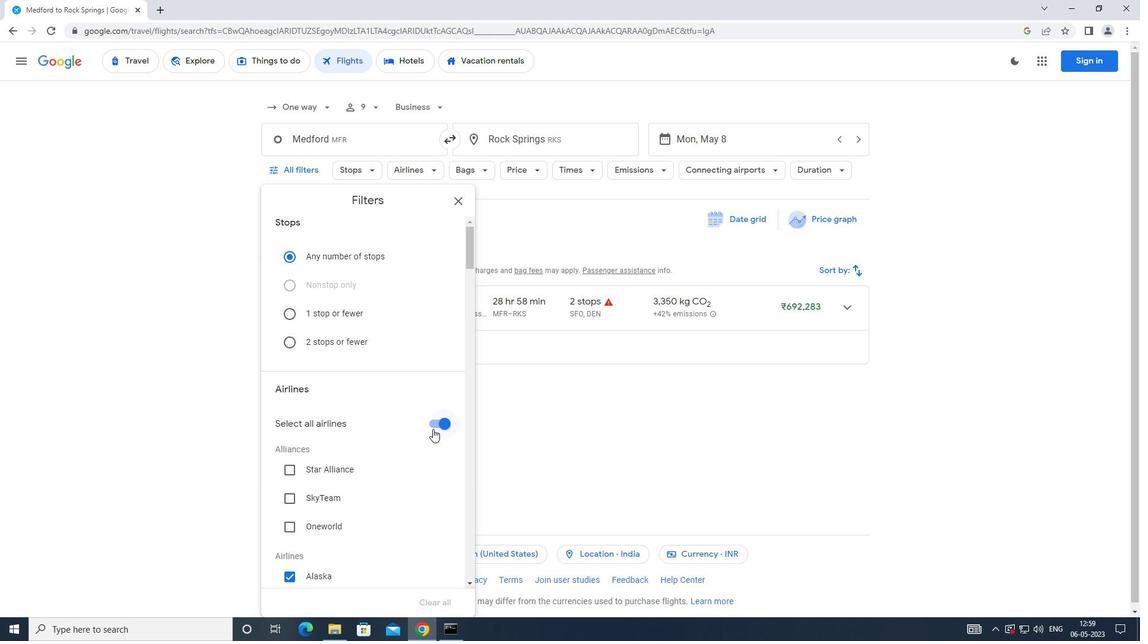 
Action: Mouse pressed left at (434, 429)
Screenshot: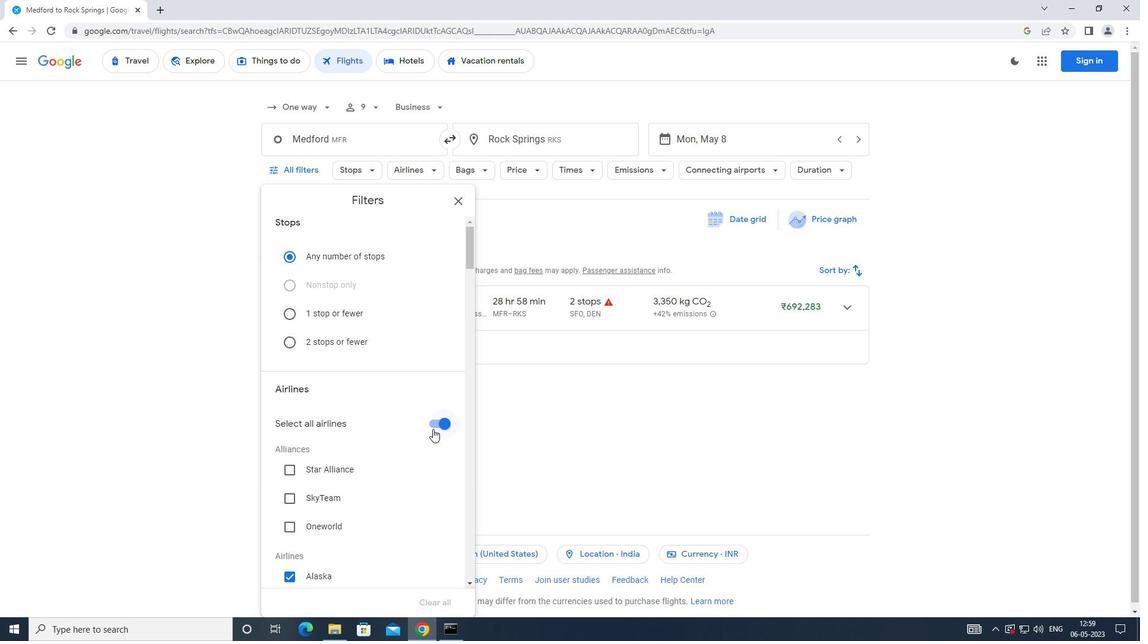 
Action: Mouse moved to (396, 406)
Screenshot: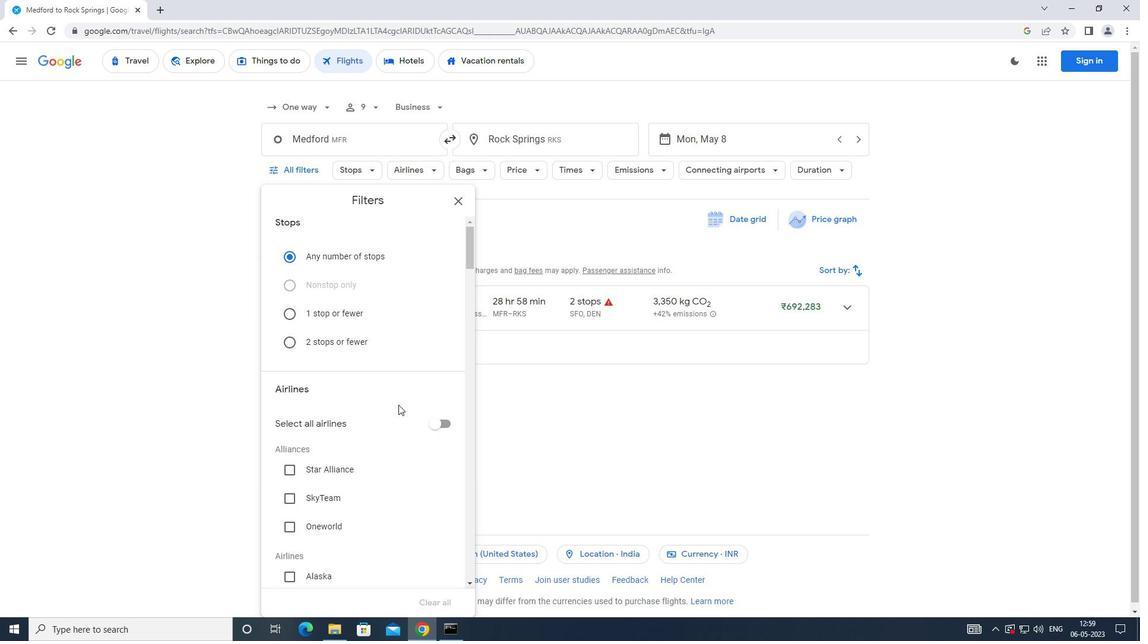 
Action: Mouse scrolled (396, 405) with delta (0, 0)
Screenshot: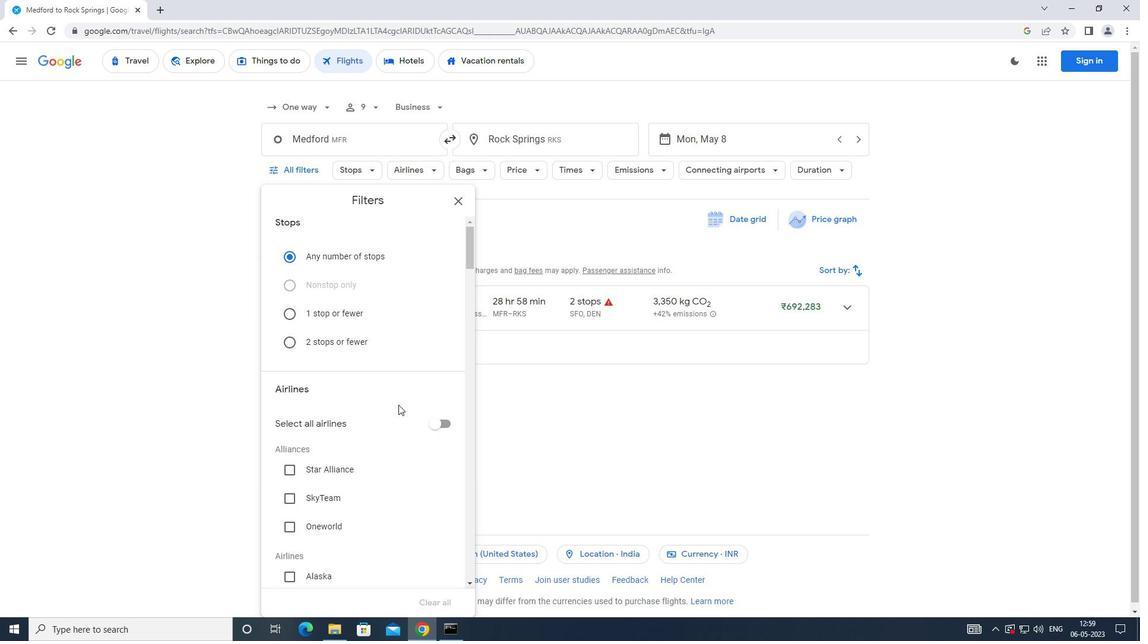 
Action: Mouse moved to (395, 407)
Screenshot: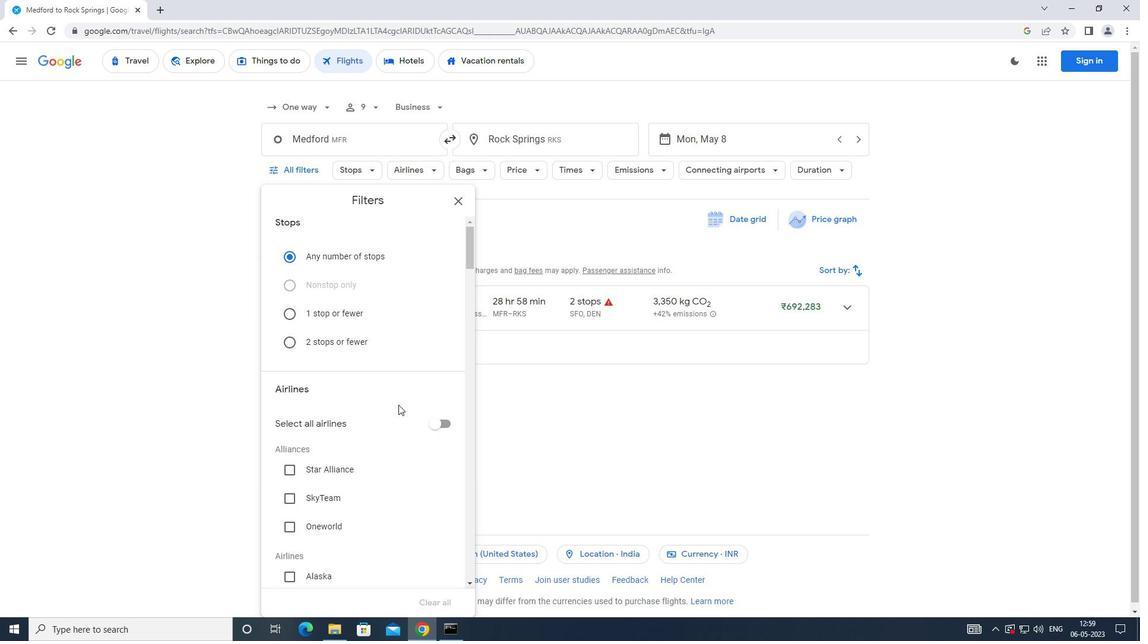 
Action: Mouse scrolled (395, 407) with delta (0, 0)
Screenshot: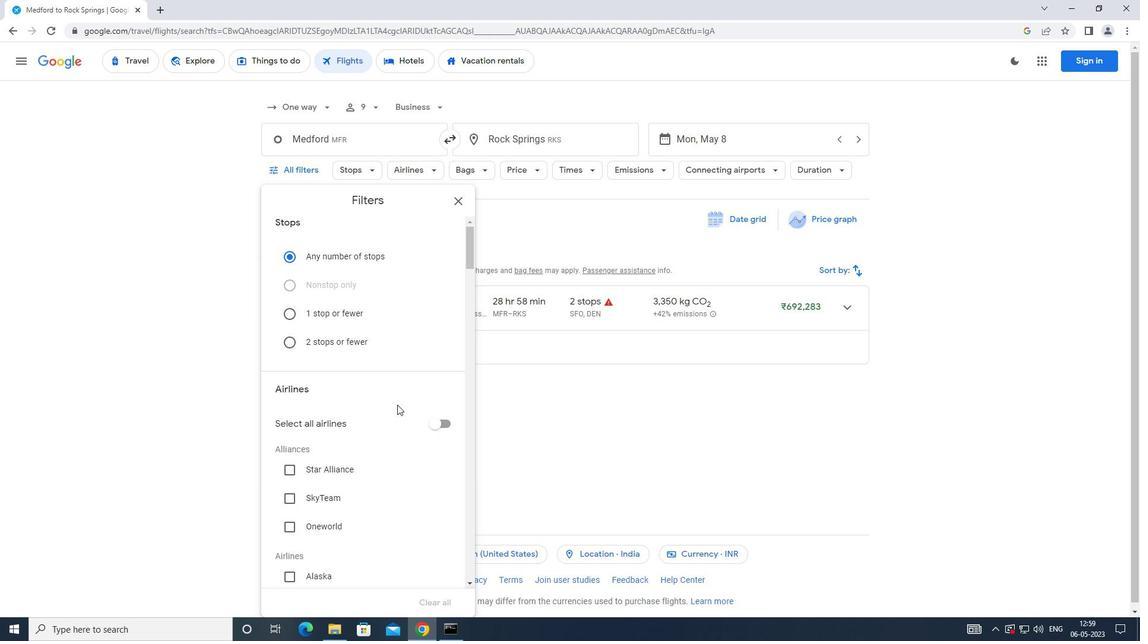 
Action: Mouse moved to (395, 408)
Screenshot: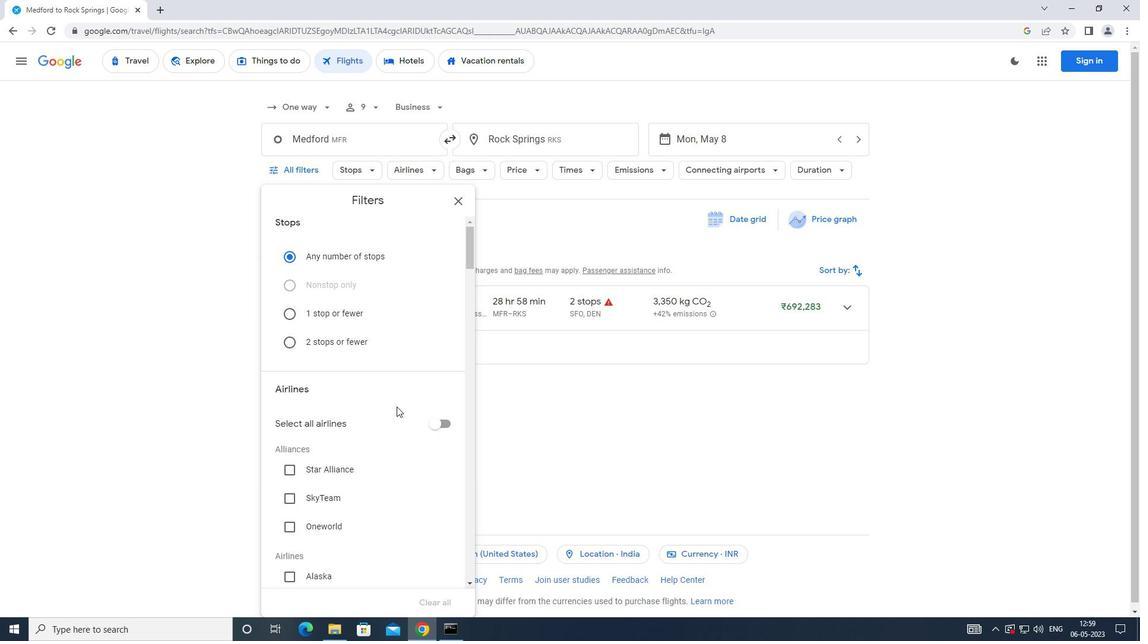 
Action: Mouse scrolled (395, 407) with delta (0, 0)
Screenshot: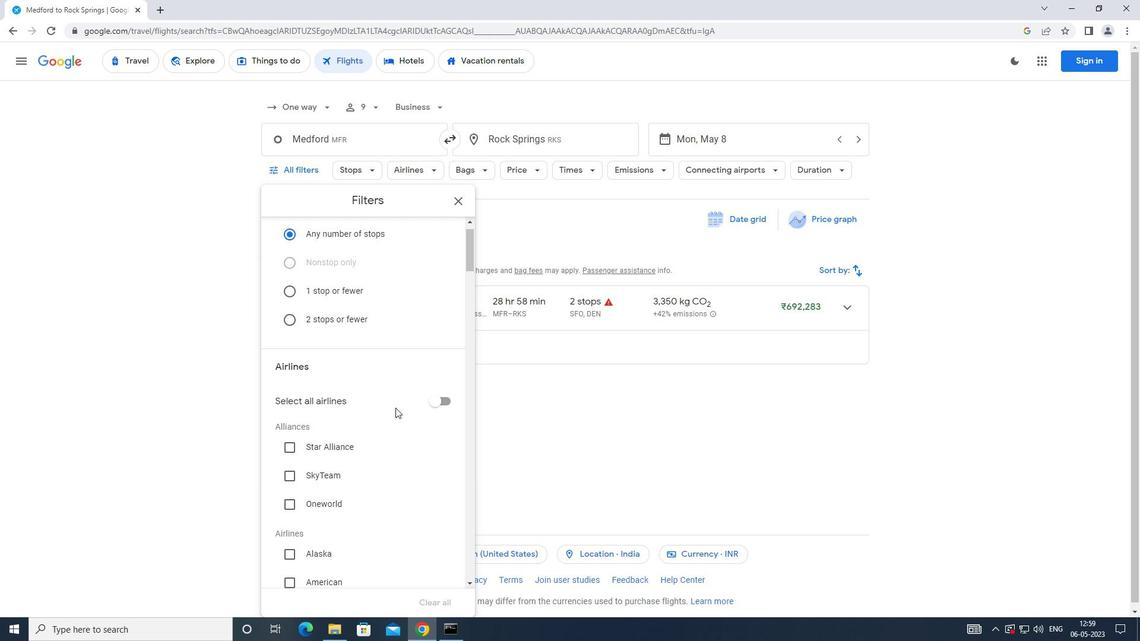 
Action: Mouse moved to (395, 408)
Screenshot: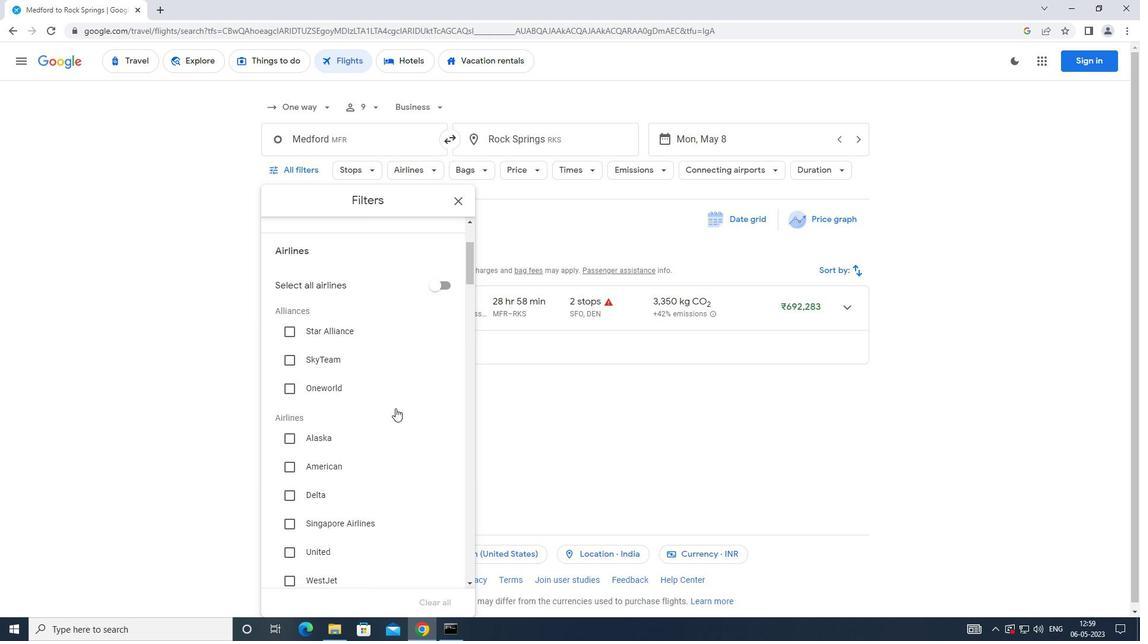 
Action: Mouse scrolled (395, 407) with delta (0, 0)
Screenshot: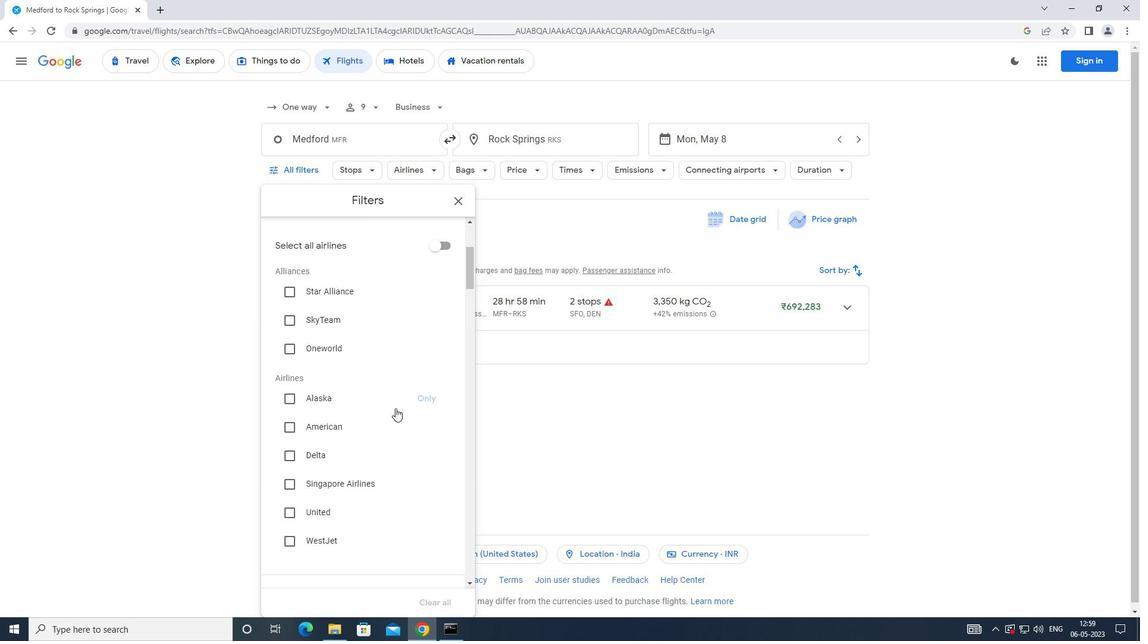 
Action: Mouse scrolled (395, 407) with delta (0, 0)
Screenshot: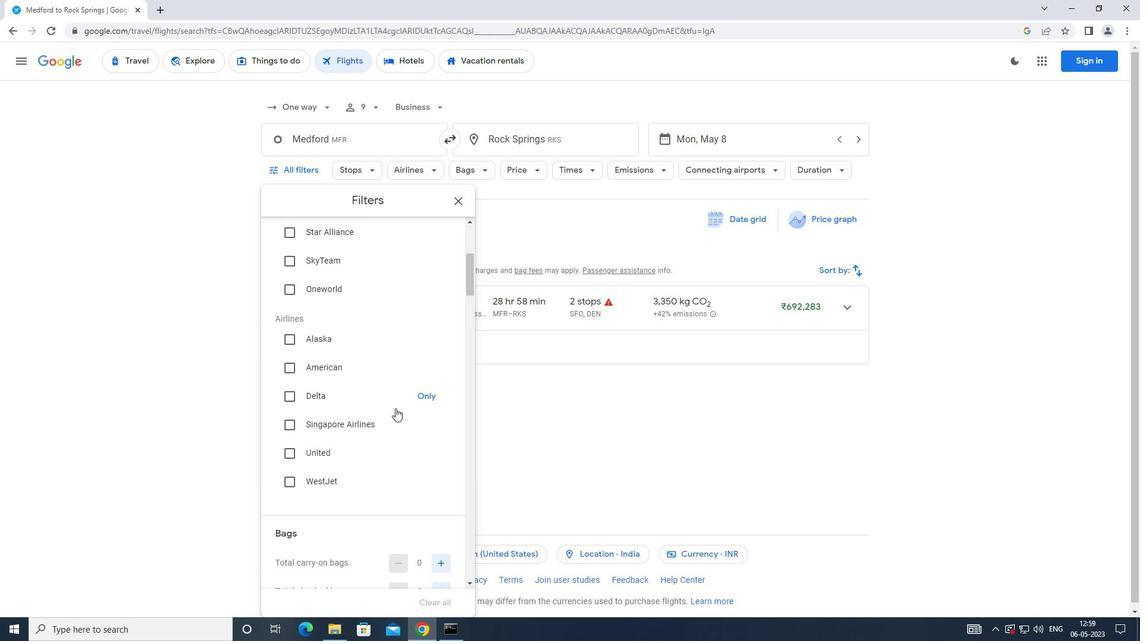 
Action: Mouse moved to (395, 410)
Screenshot: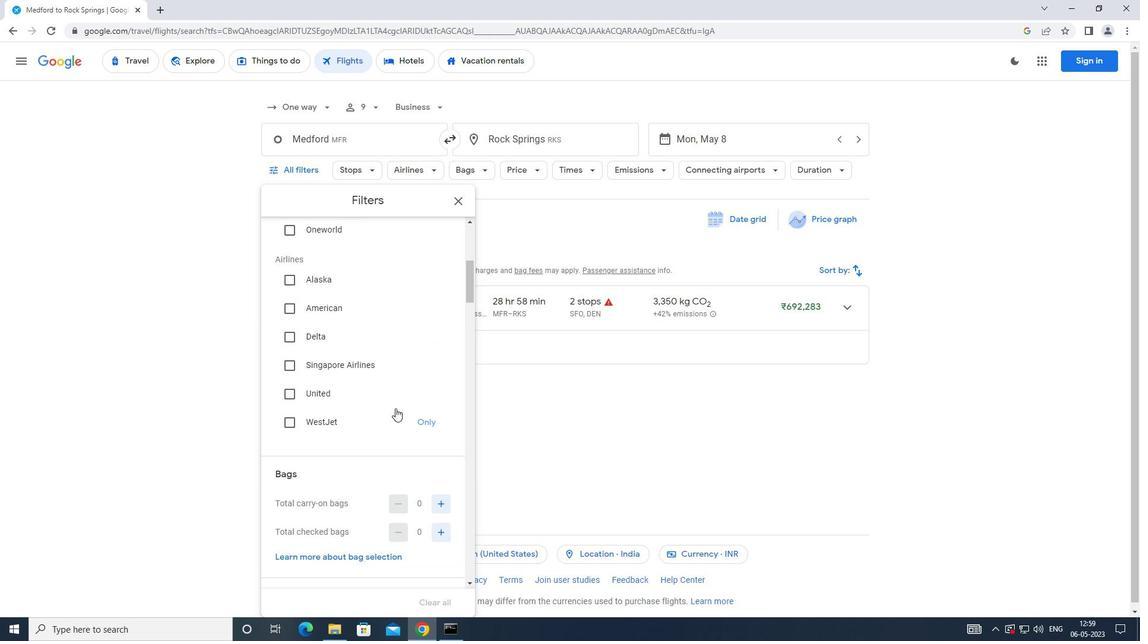 
Action: Mouse scrolled (395, 409) with delta (0, 0)
Screenshot: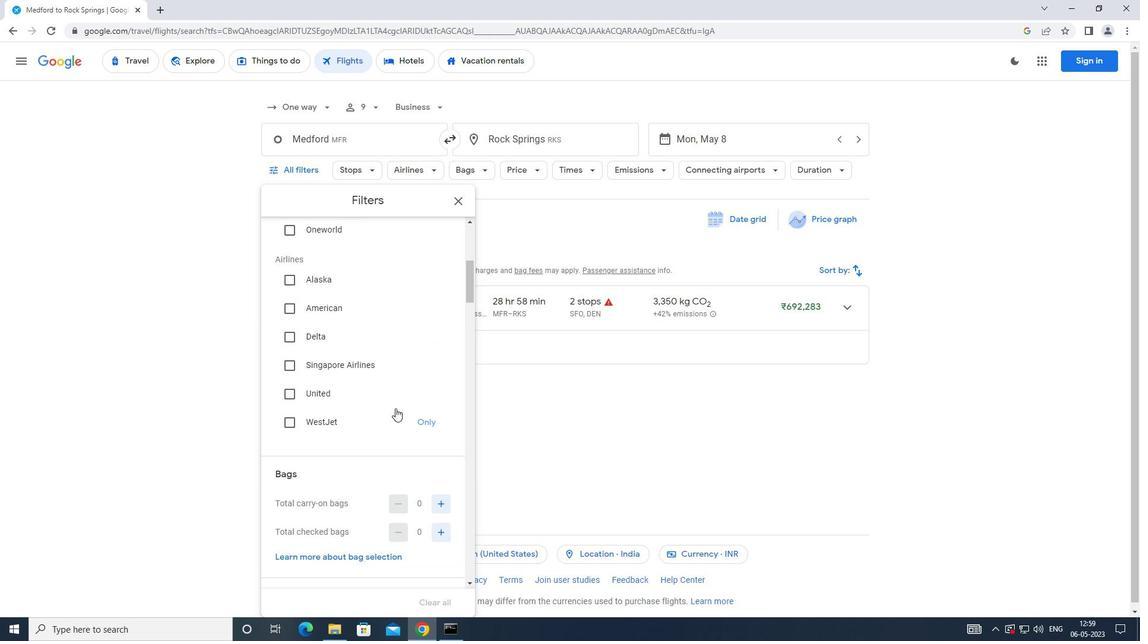 
Action: Mouse scrolled (395, 409) with delta (0, 0)
Screenshot: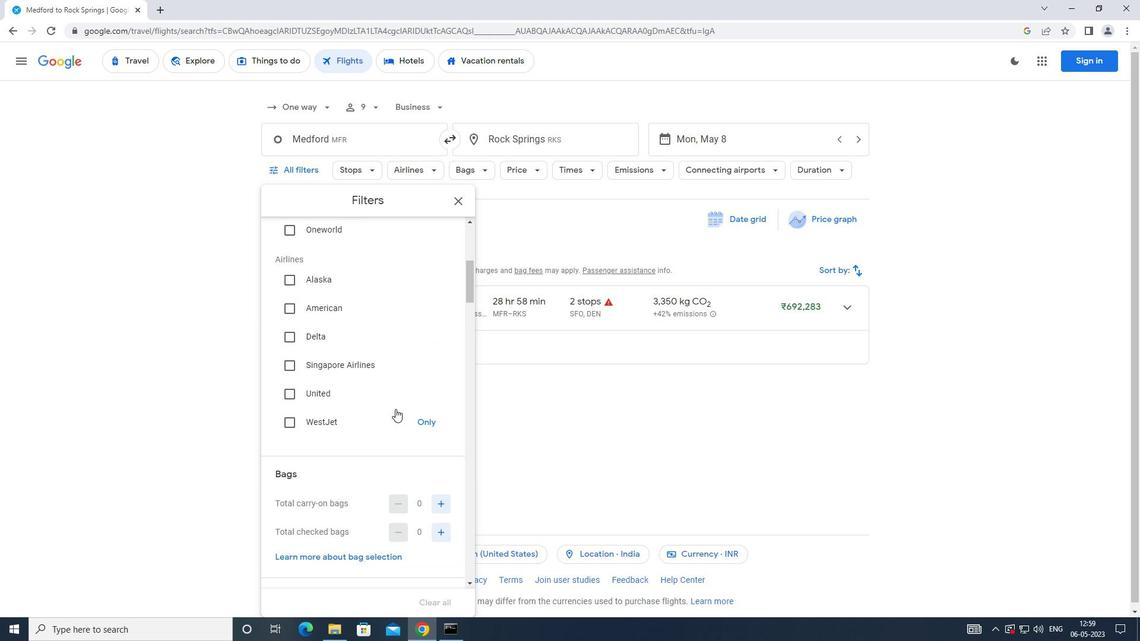 
Action: Mouse moved to (439, 388)
Screenshot: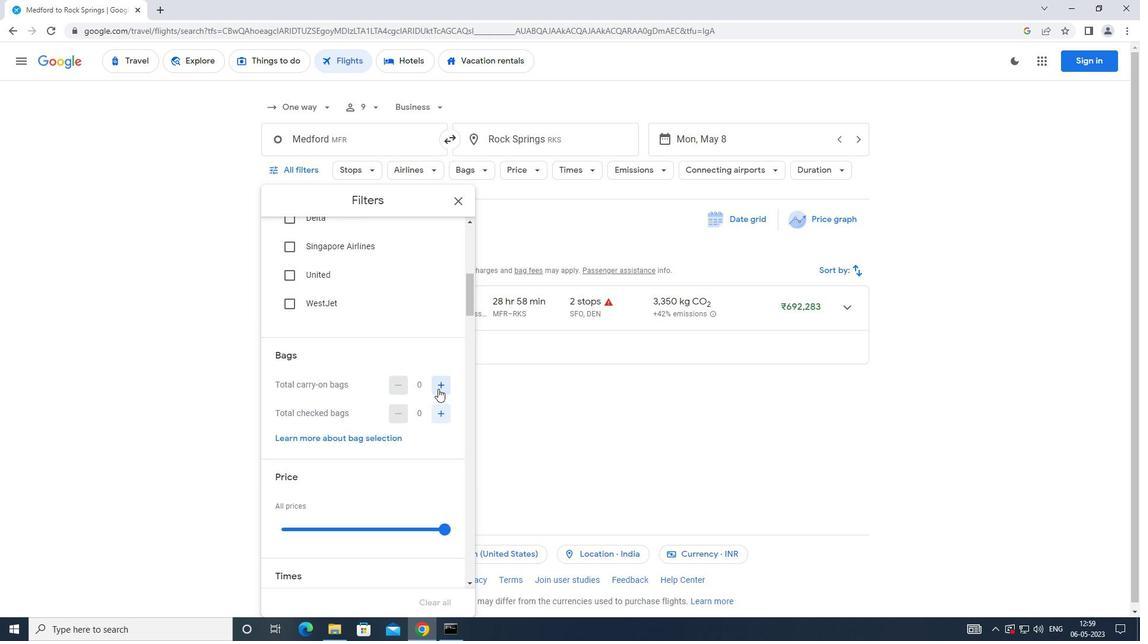 
Action: Mouse pressed left at (439, 388)
Screenshot: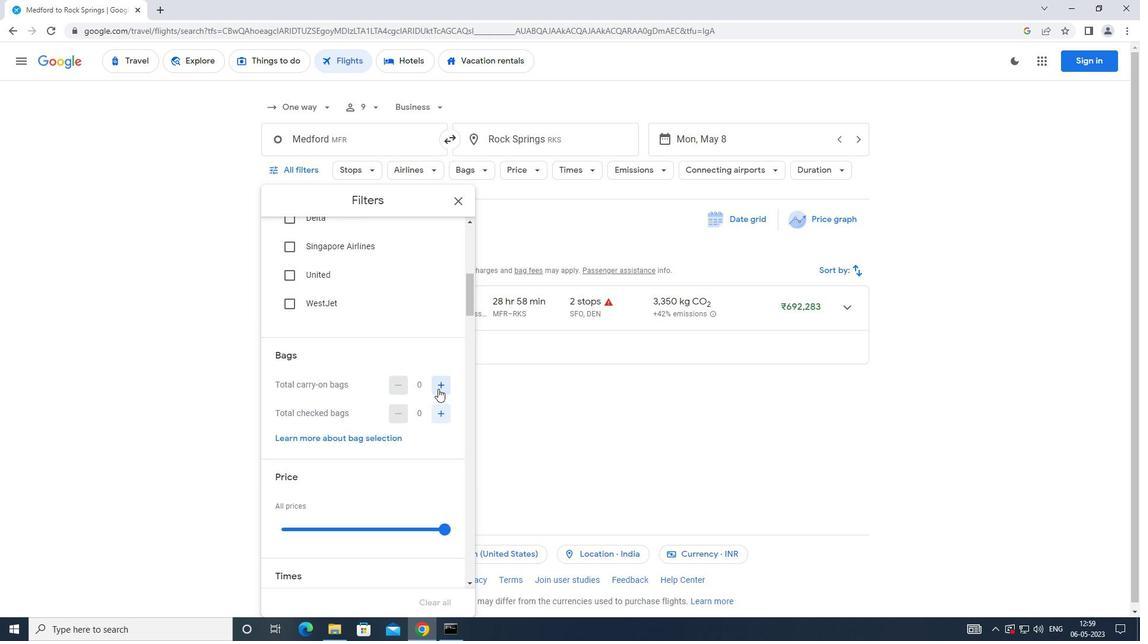 
Action: Mouse moved to (440, 388)
Screenshot: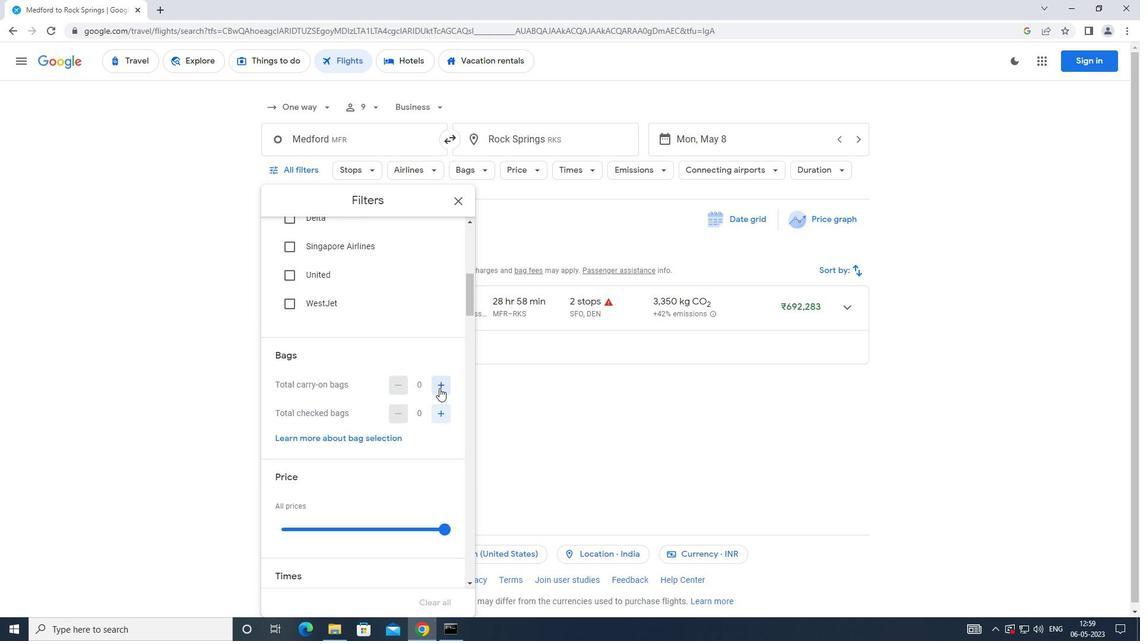 
Action: Mouse pressed left at (440, 388)
Screenshot: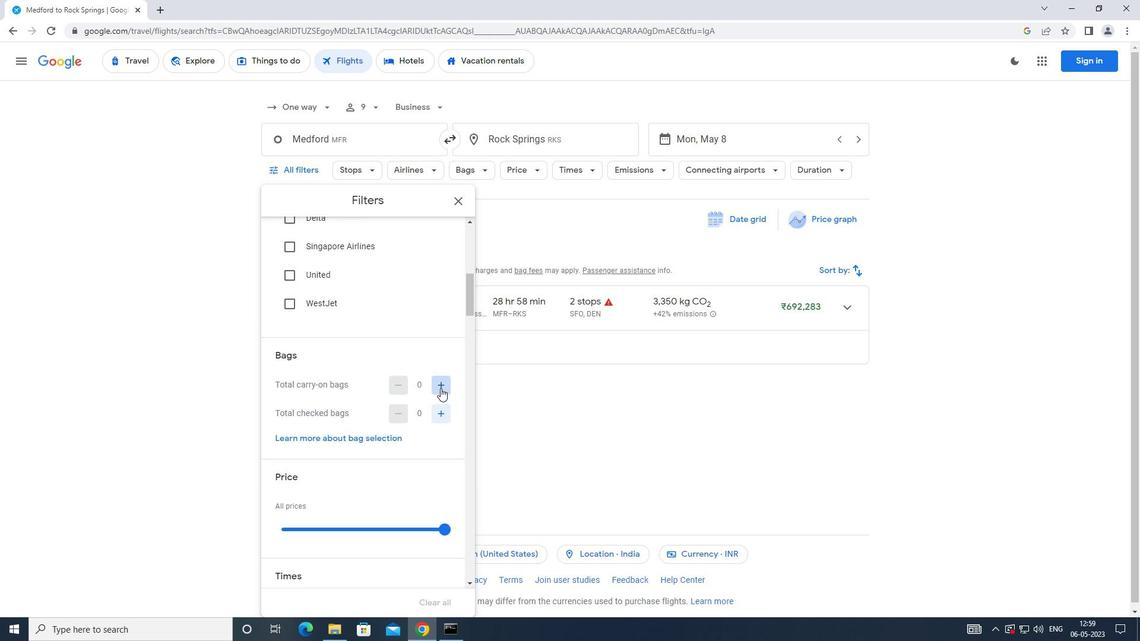 
Action: Mouse moved to (397, 390)
Screenshot: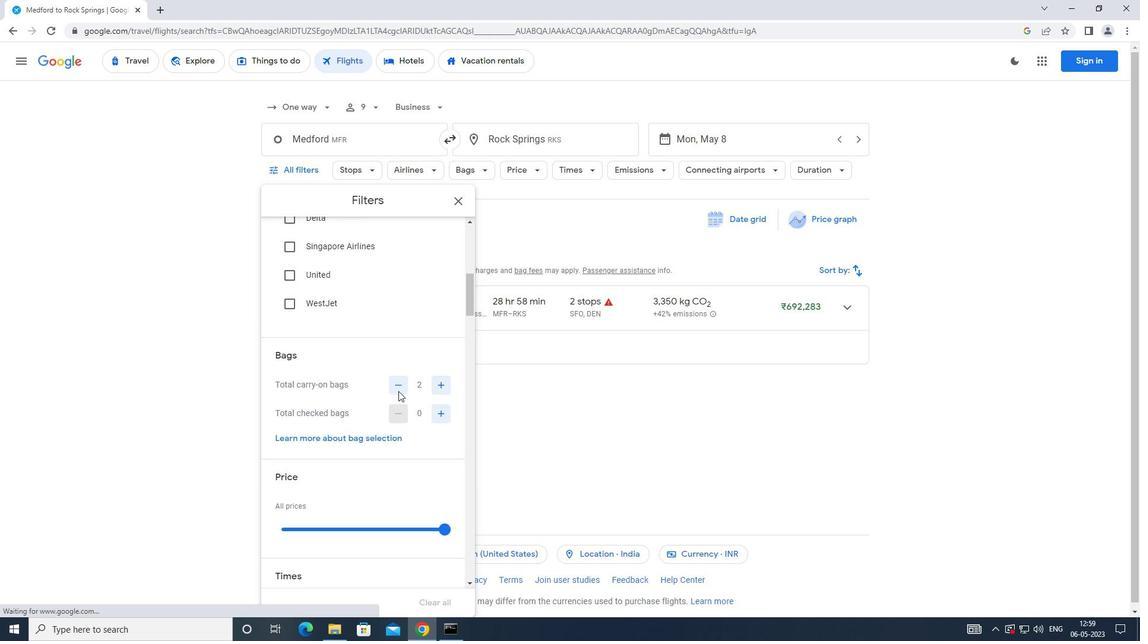 
Action: Mouse scrolled (397, 390) with delta (0, 0)
Screenshot: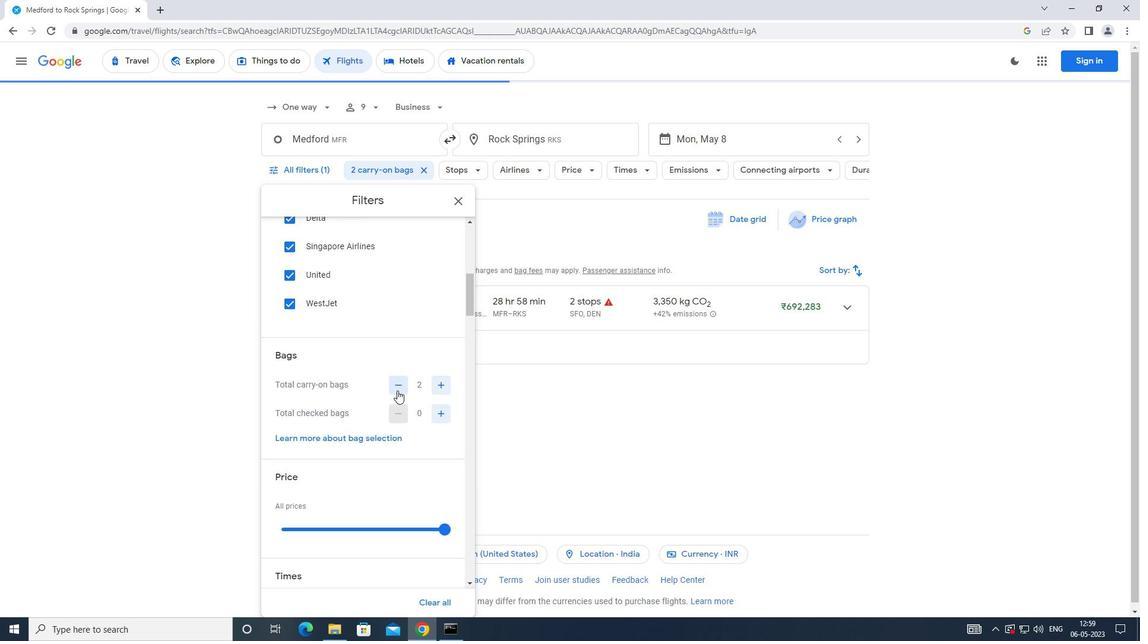 
Action: Mouse scrolled (397, 390) with delta (0, 0)
Screenshot: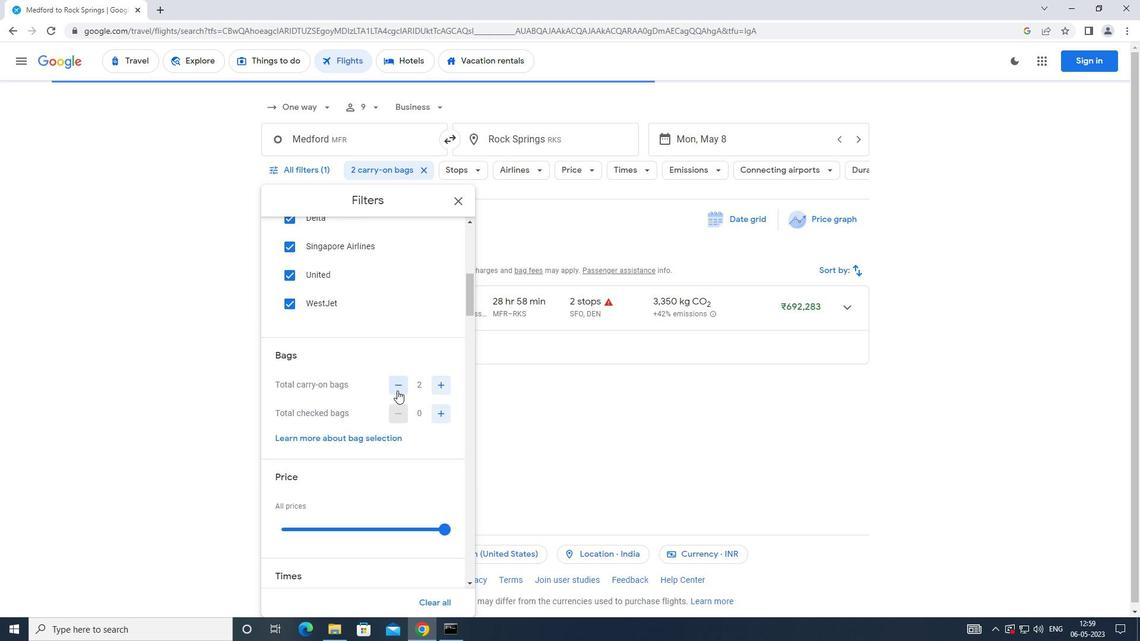 
Action: Mouse scrolled (397, 390) with delta (0, 0)
Screenshot: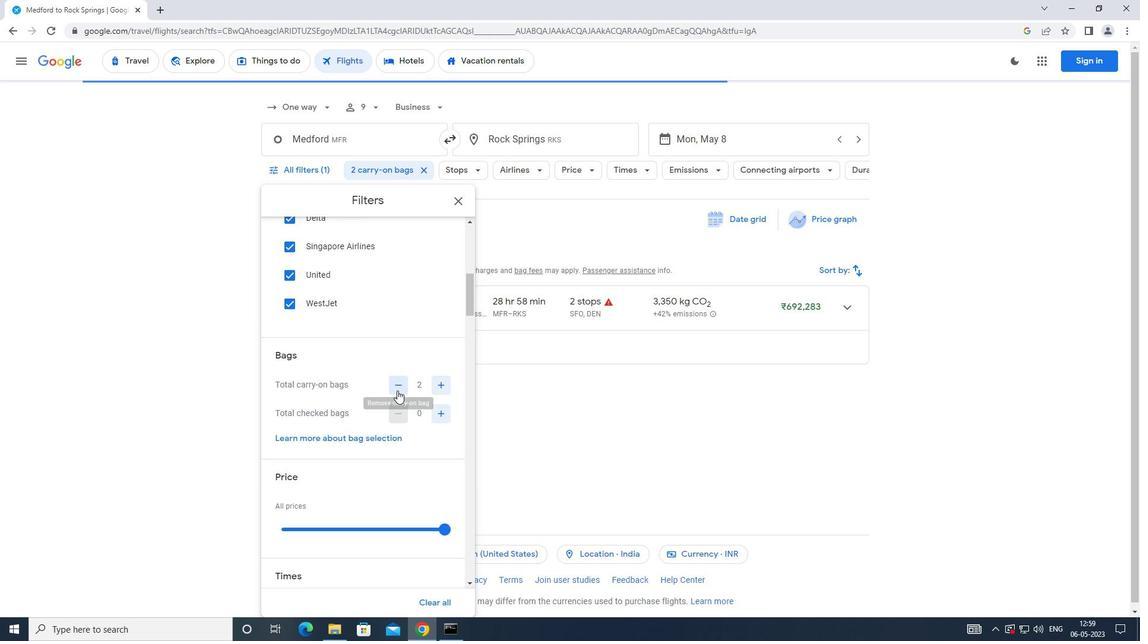 
Action: Mouse moved to (442, 352)
Screenshot: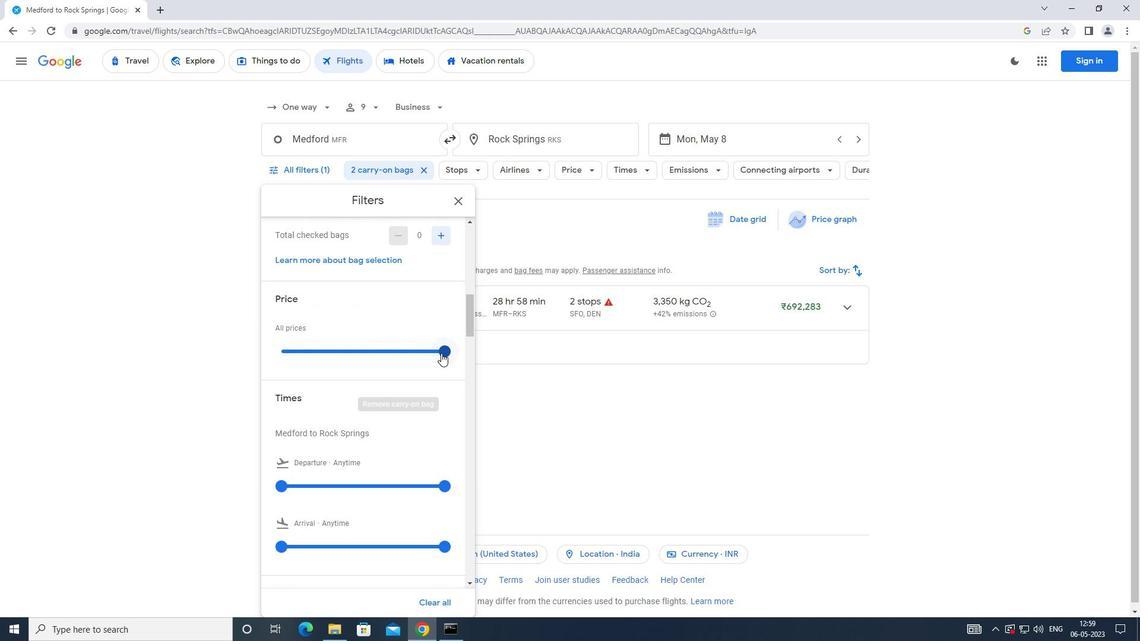 
Action: Mouse pressed left at (442, 352)
Screenshot: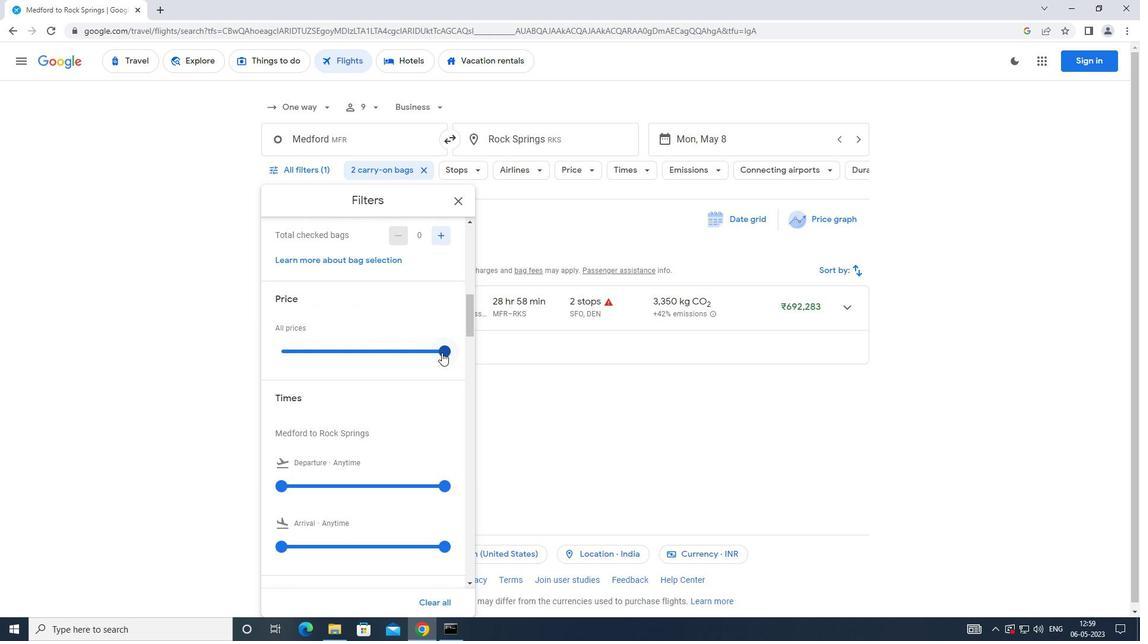 
Action: Mouse moved to (503, 296)
Screenshot: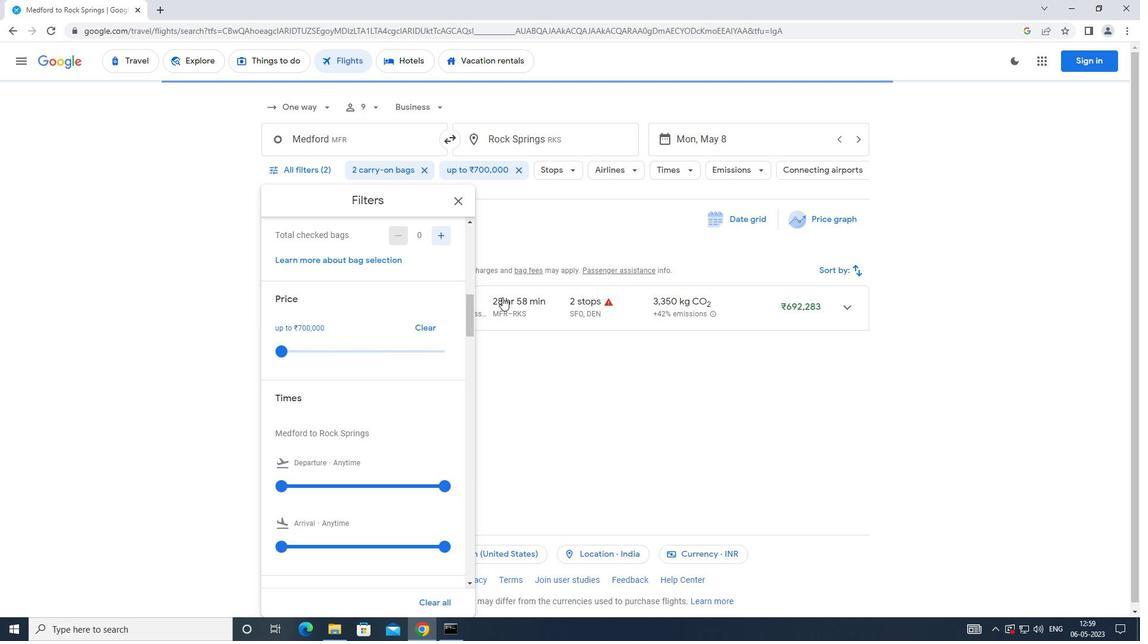 
Action: Mouse scrolled (503, 295) with delta (0, 0)
Screenshot: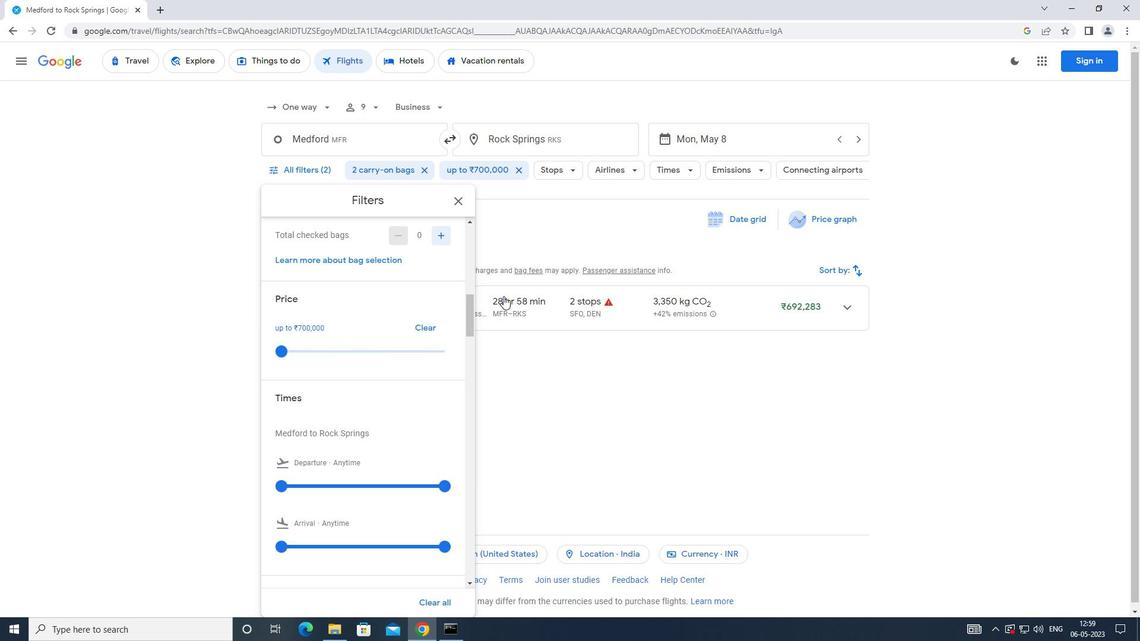 
Action: Mouse scrolled (503, 295) with delta (0, 0)
Screenshot: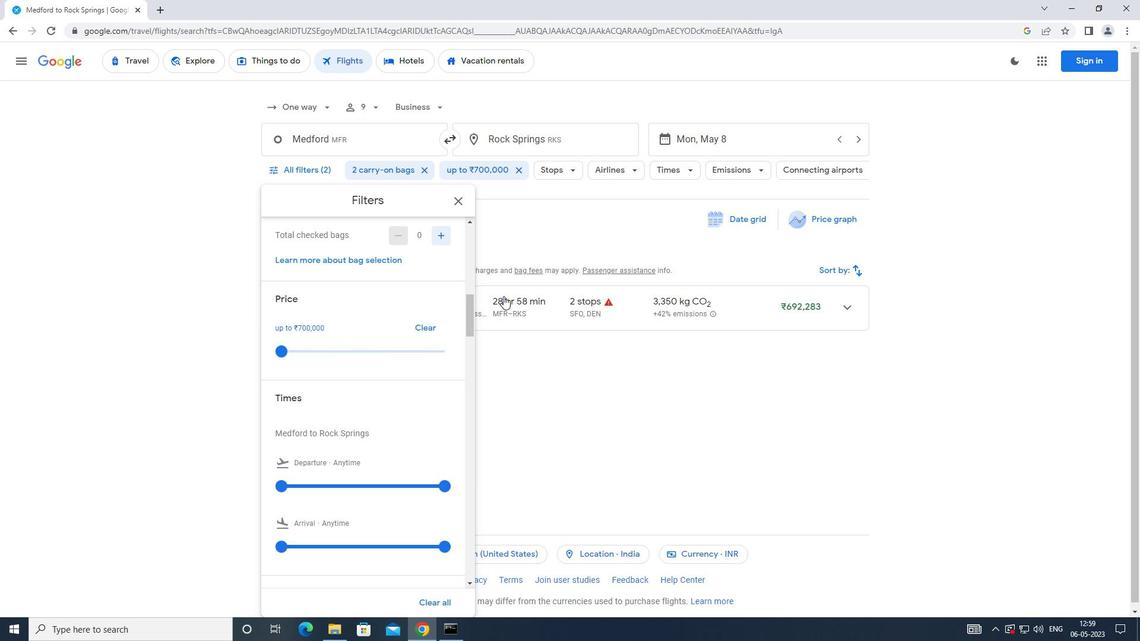 
Action: Mouse moved to (429, 392)
Screenshot: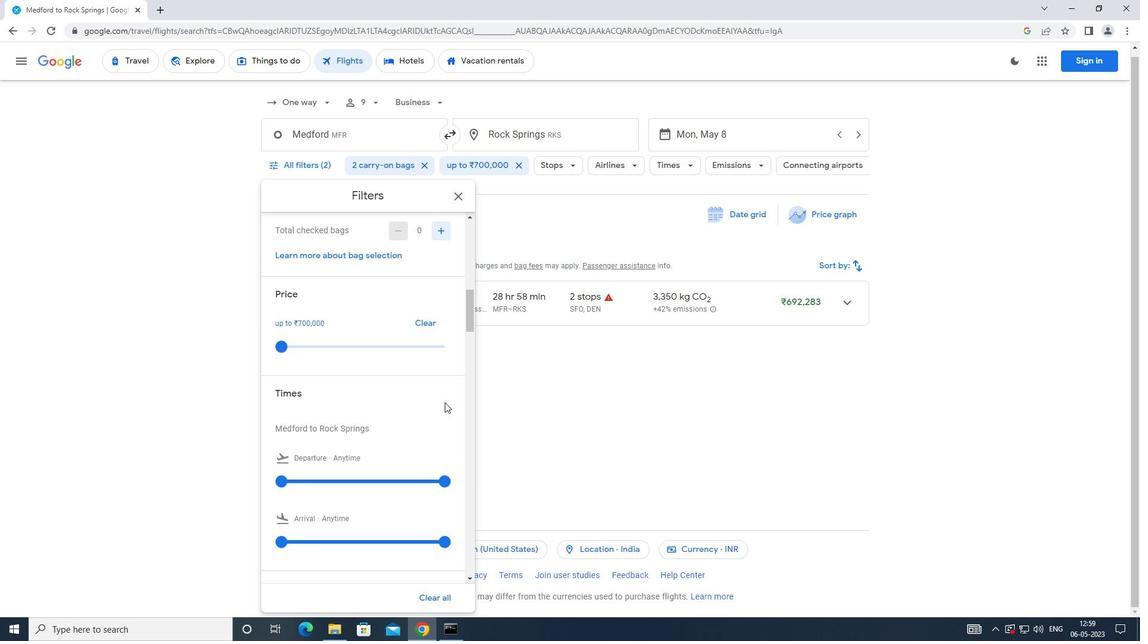 
Action: Mouse scrolled (429, 391) with delta (0, 0)
Screenshot: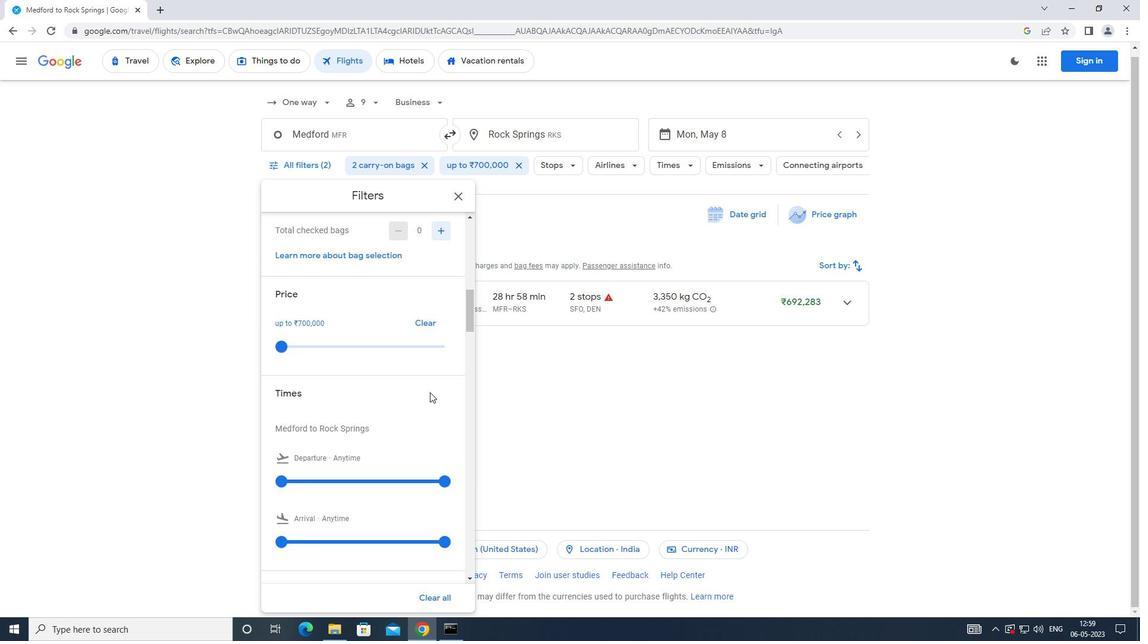 
Action: Mouse scrolled (429, 391) with delta (0, 0)
Screenshot: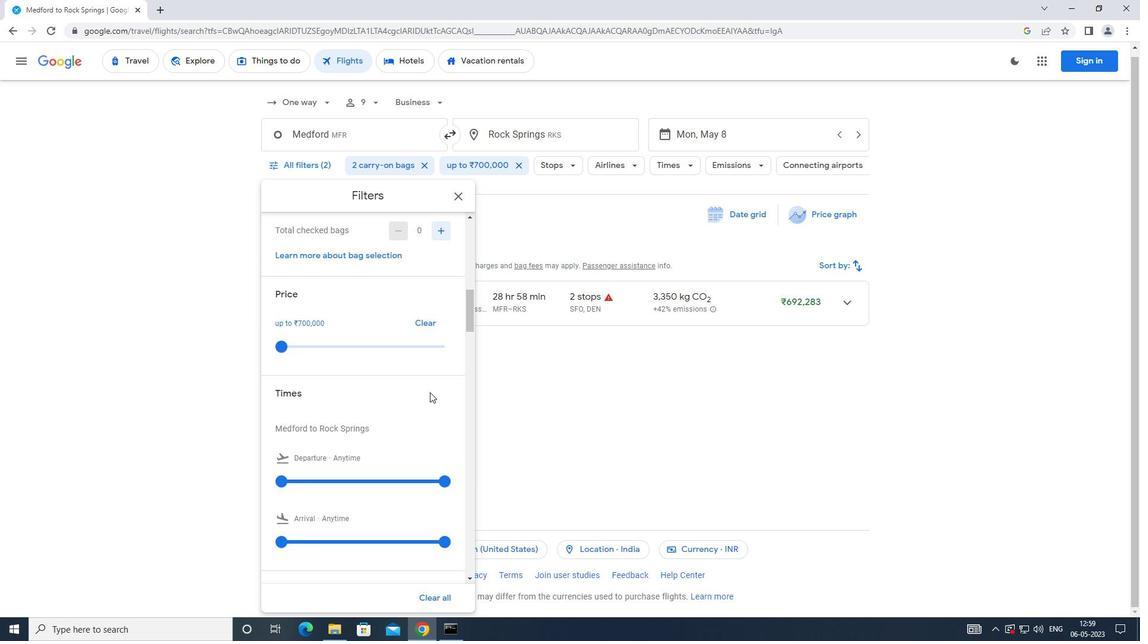 
Action: Mouse moved to (429, 387)
Screenshot: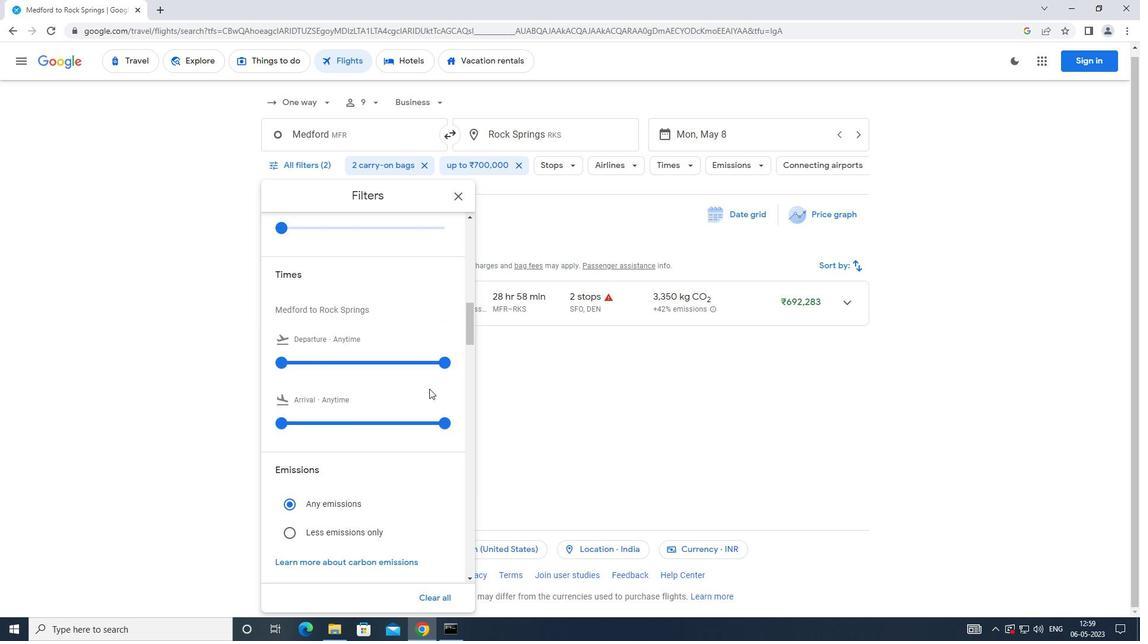 
Action: Mouse scrolled (429, 386) with delta (0, 0)
Screenshot: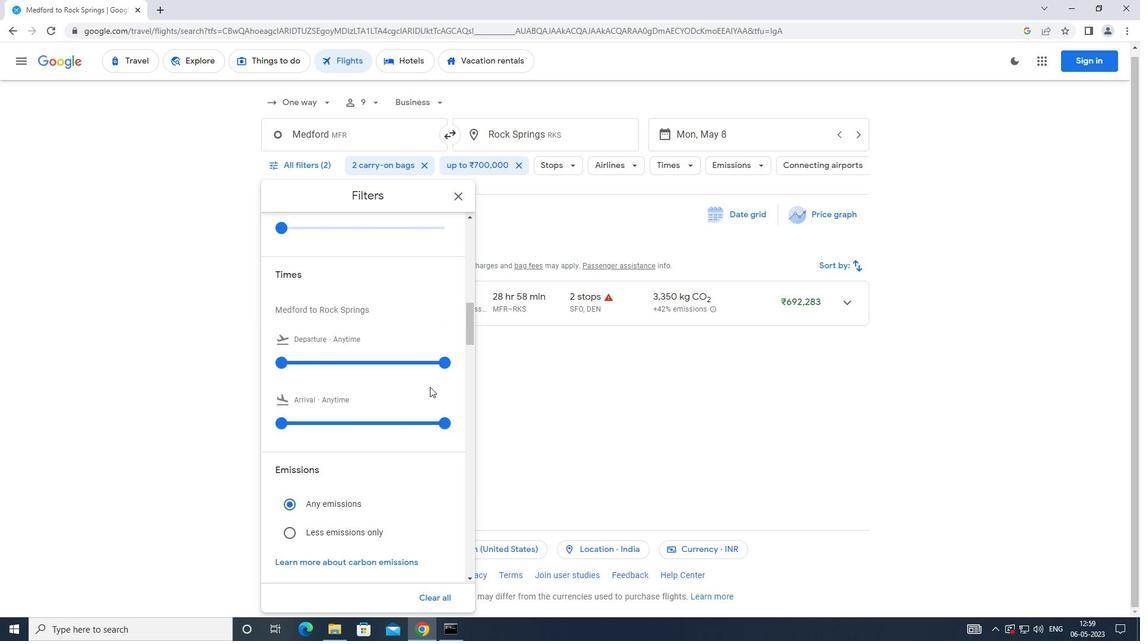 
Action: Mouse moved to (280, 302)
Screenshot: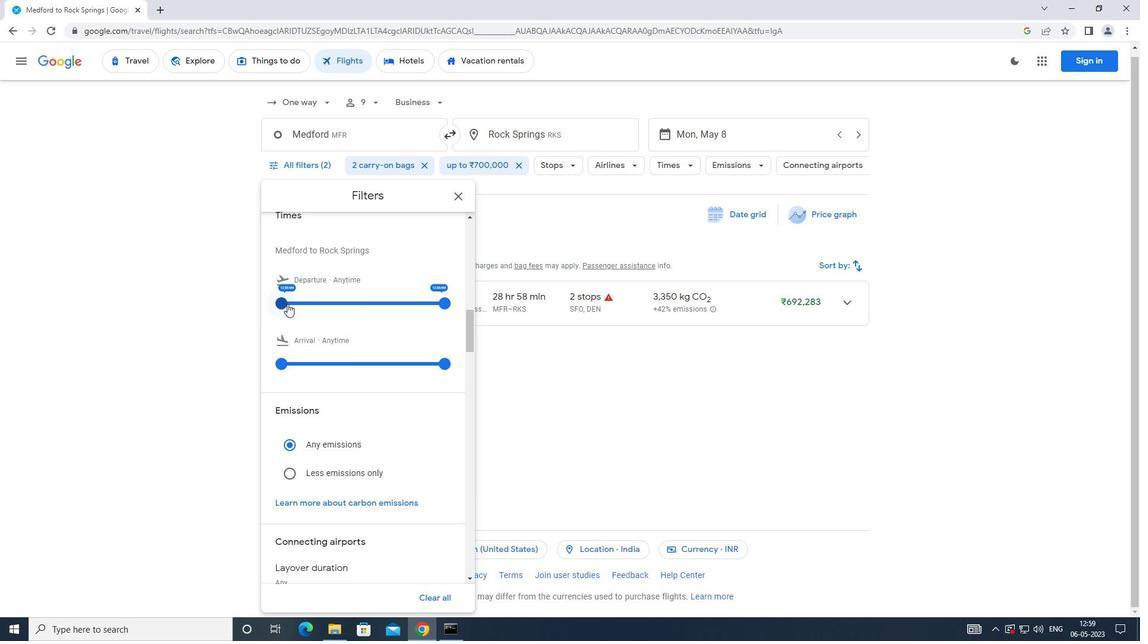
Action: Mouse pressed left at (280, 302)
Screenshot: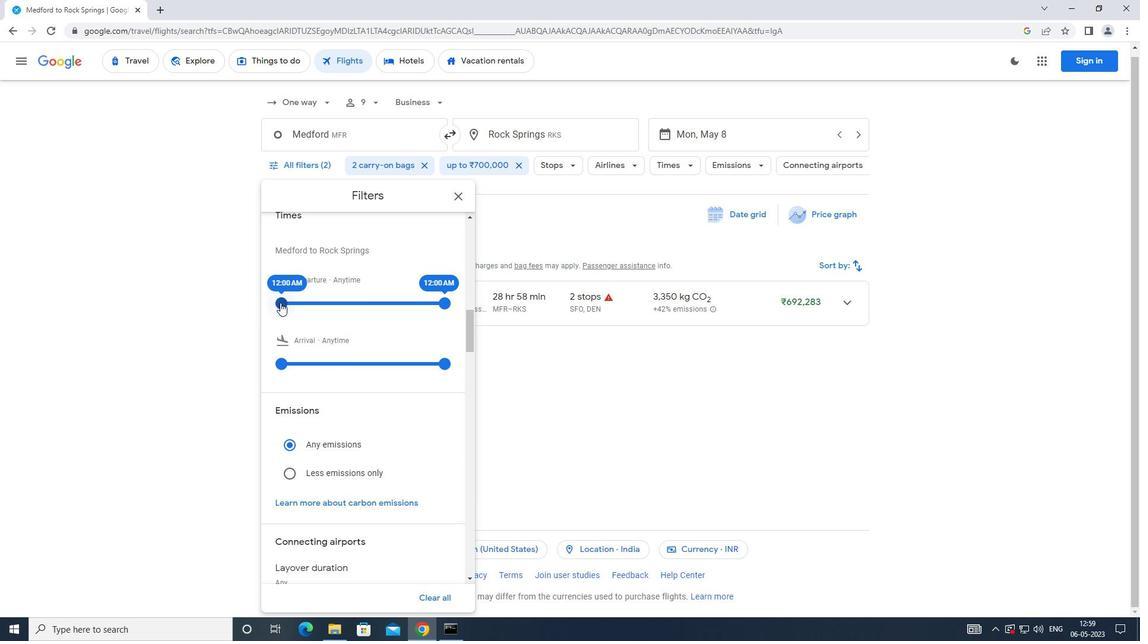
Action: Mouse moved to (442, 304)
Screenshot: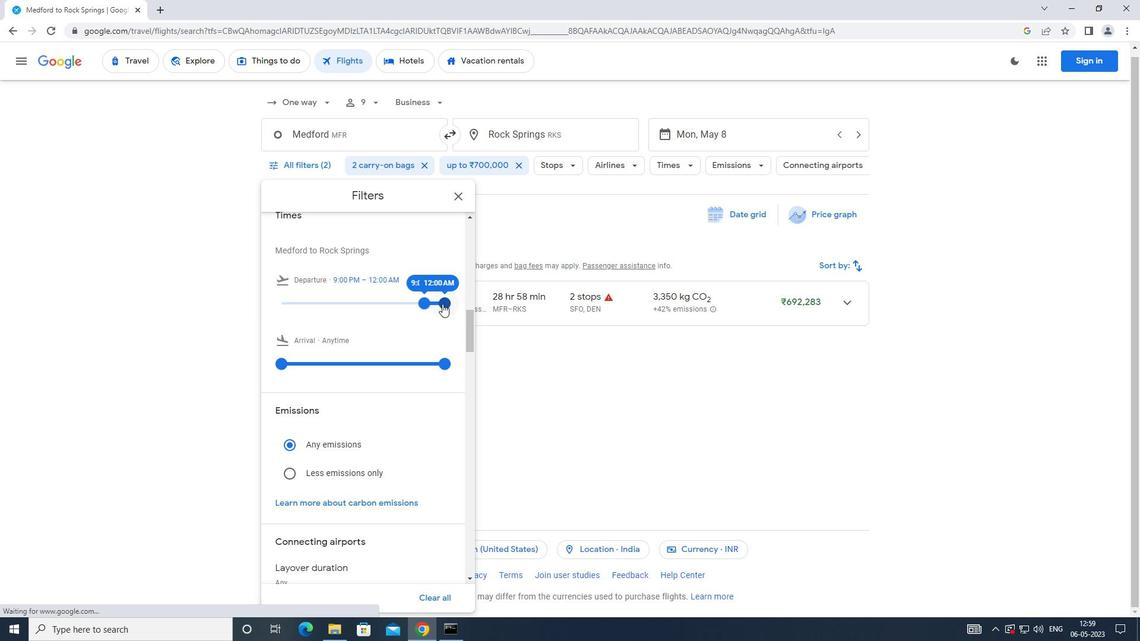 
Action: Mouse pressed left at (442, 304)
Screenshot: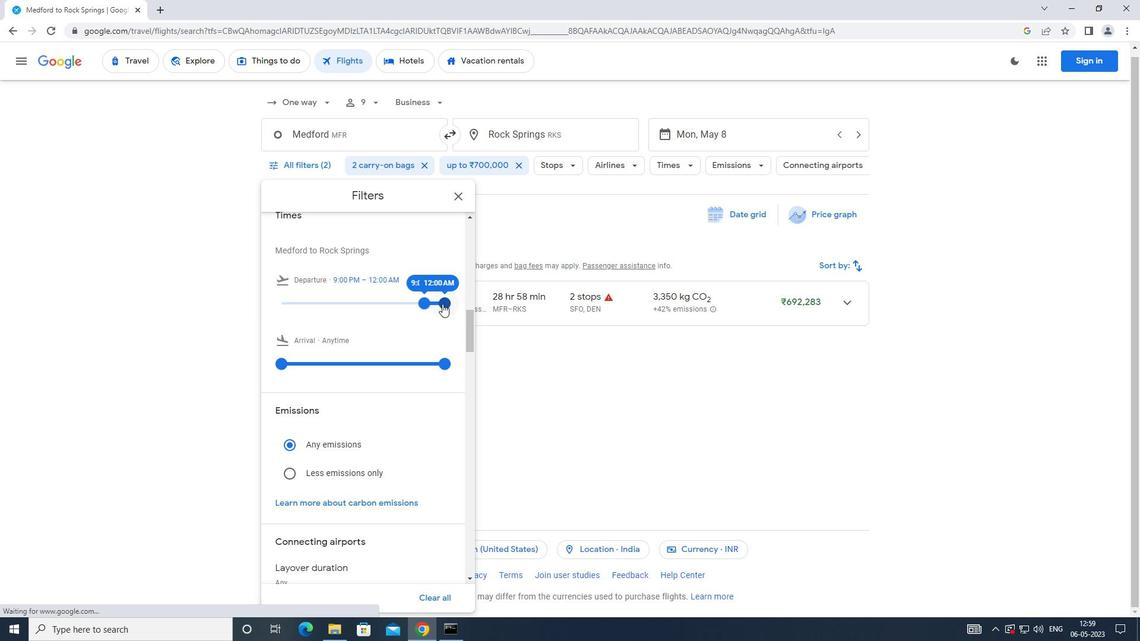 
Action: Mouse moved to (390, 304)
Screenshot: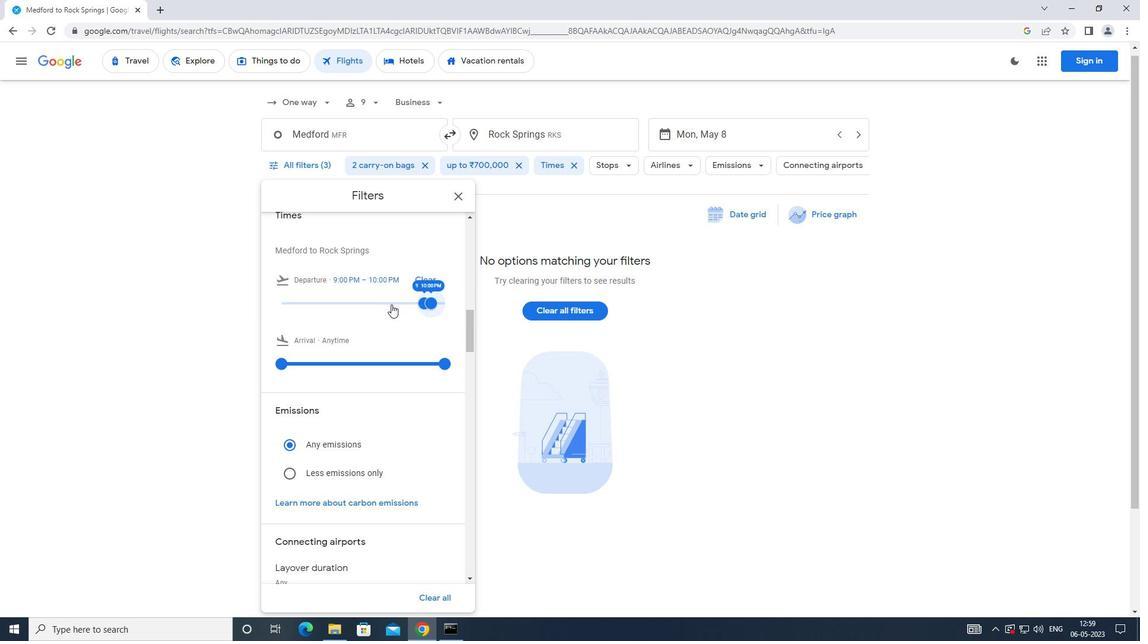 
